 Task: Look for space in Fianarantsoa, Madagascar from 17th June, 2023 to 21st June, 2023 for 2 adults in price range Rs.7000 to Rs.12000. Place can be private room with 1  bedroom having 2 beds and 1 bathroom. Property type can be house, flat, guest house. Amenities needed are: wifi. Booking option can be shelf check-in. Required host language is English.
Action: Mouse moved to (447, 61)
Screenshot: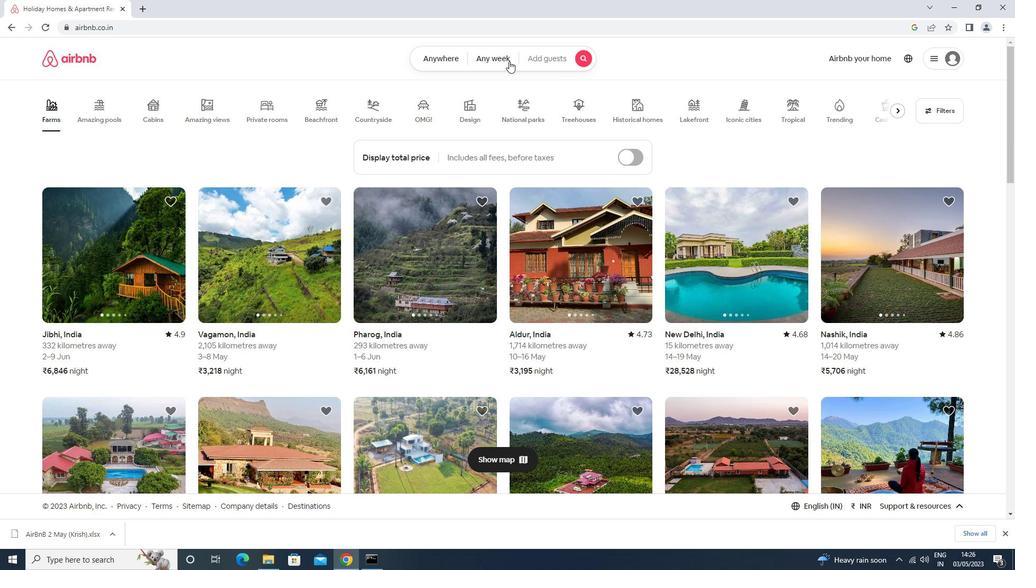 
Action: Mouse pressed left at (447, 61)
Screenshot: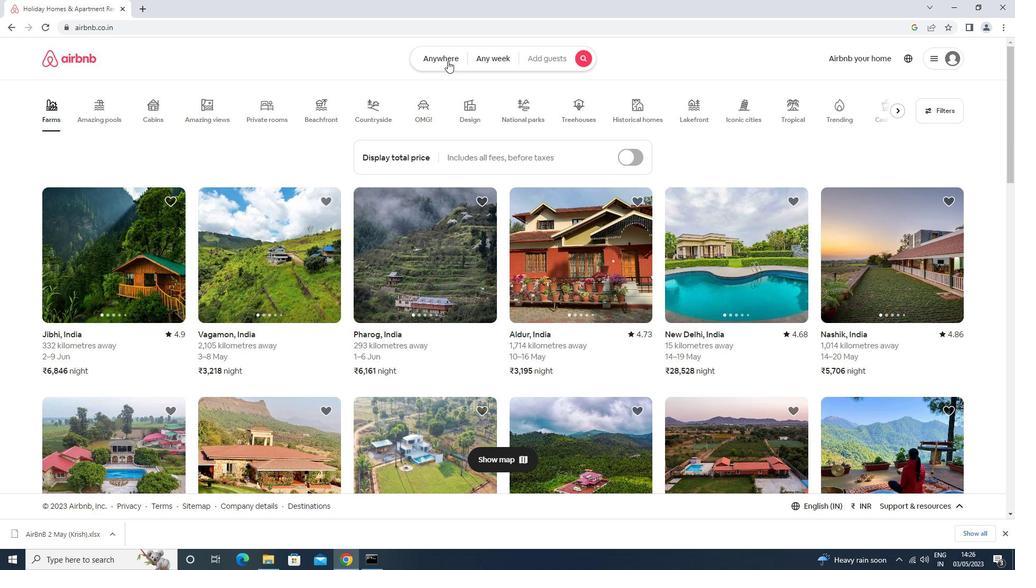 
Action: Mouse moved to (363, 96)
Screenshot: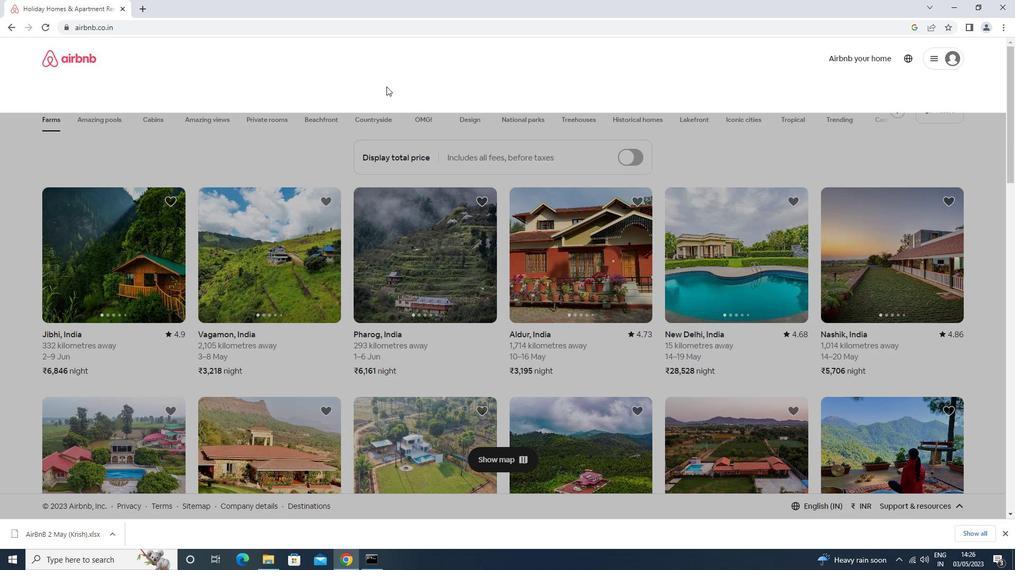 
Action: Mouse pressed left at (363, 96)
Screenshot: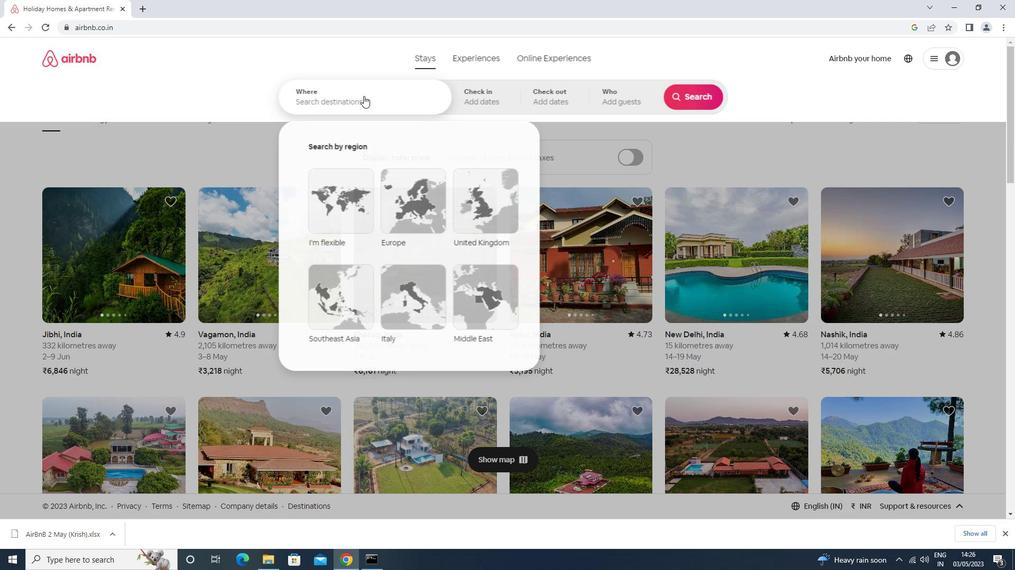 
Action: Key pressed fianara<Key.down><Key.enter>
Screenshot: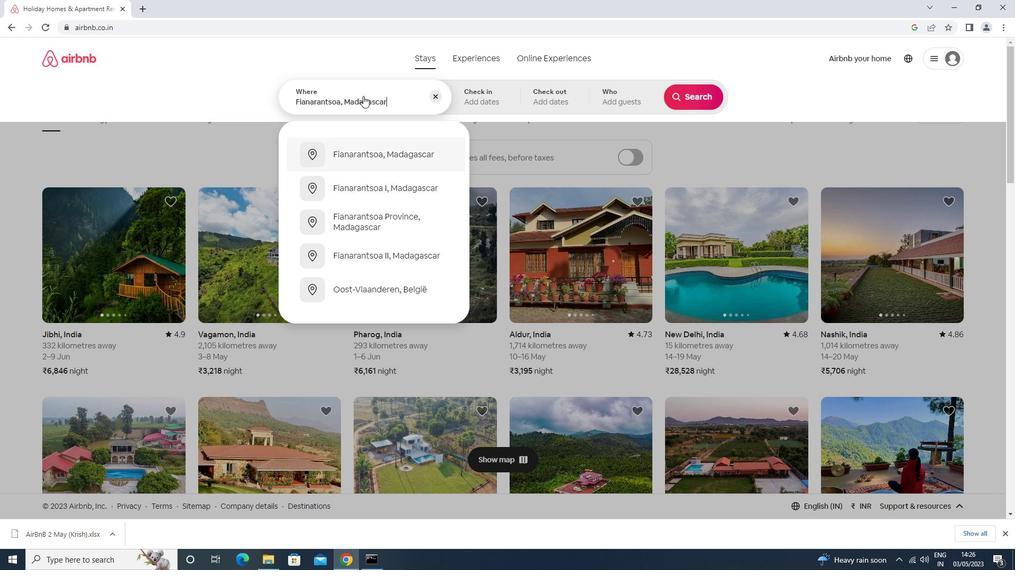 
Action: Mouse moved to (678, 279)
Screenshot: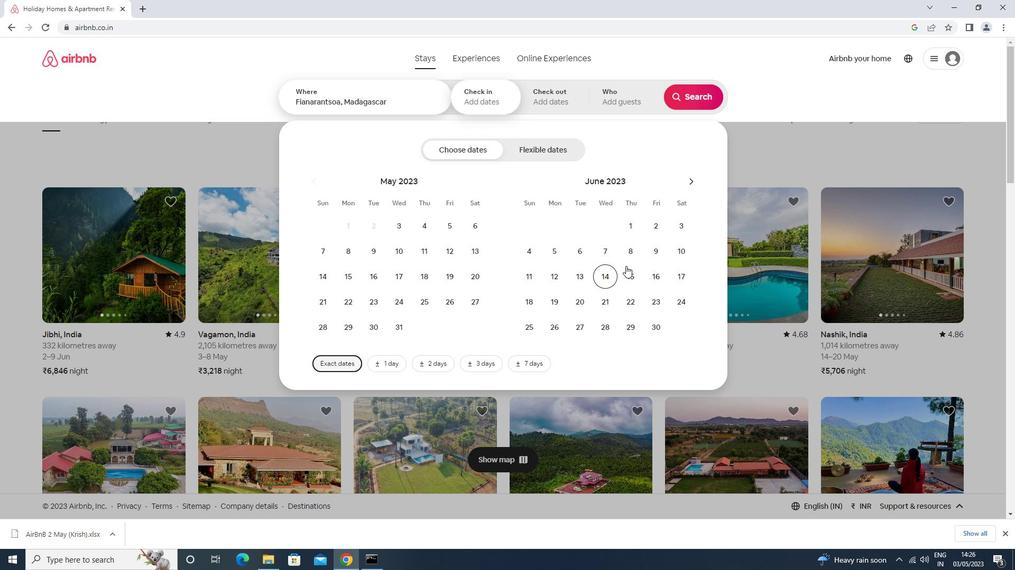 
Action: Mouse pressed left at (678, 279)
Screenshot: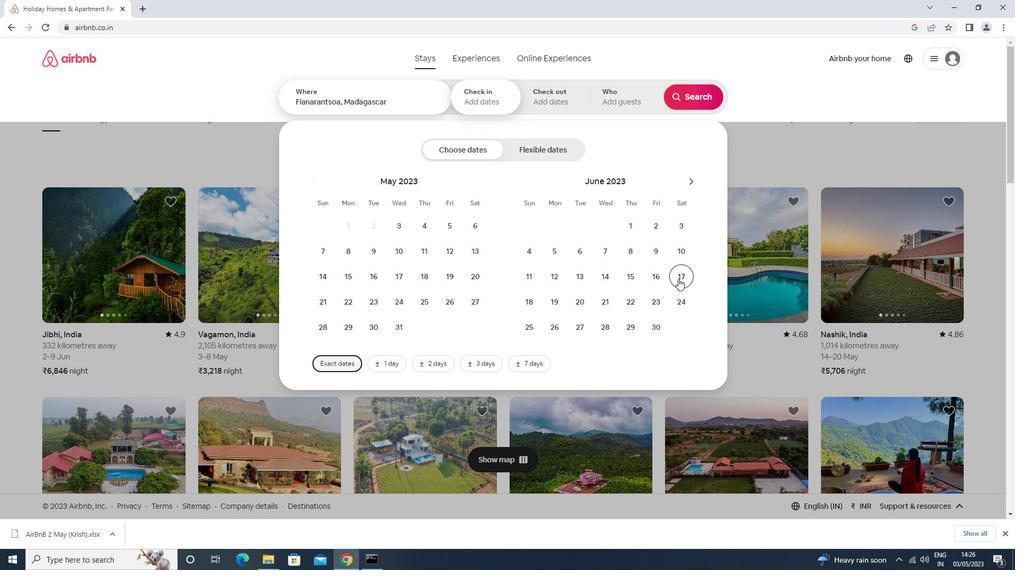 
Action: Mouse moved to (607, 303)
Screenshot: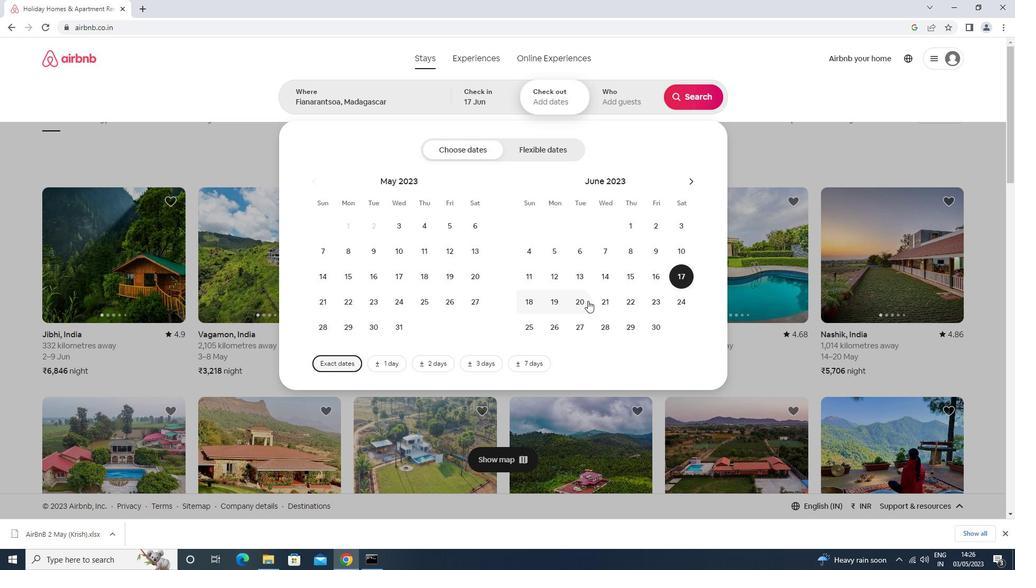 
Action: Mouse pressed left at (607, 303)
Screenshot: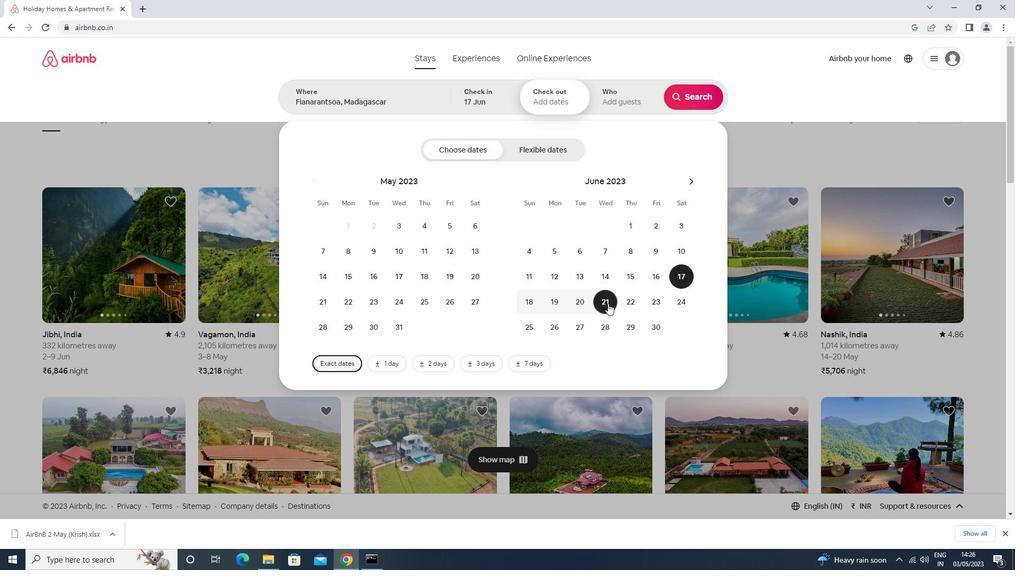 
Action: Mouse moved to (603, 109)
Screenshot: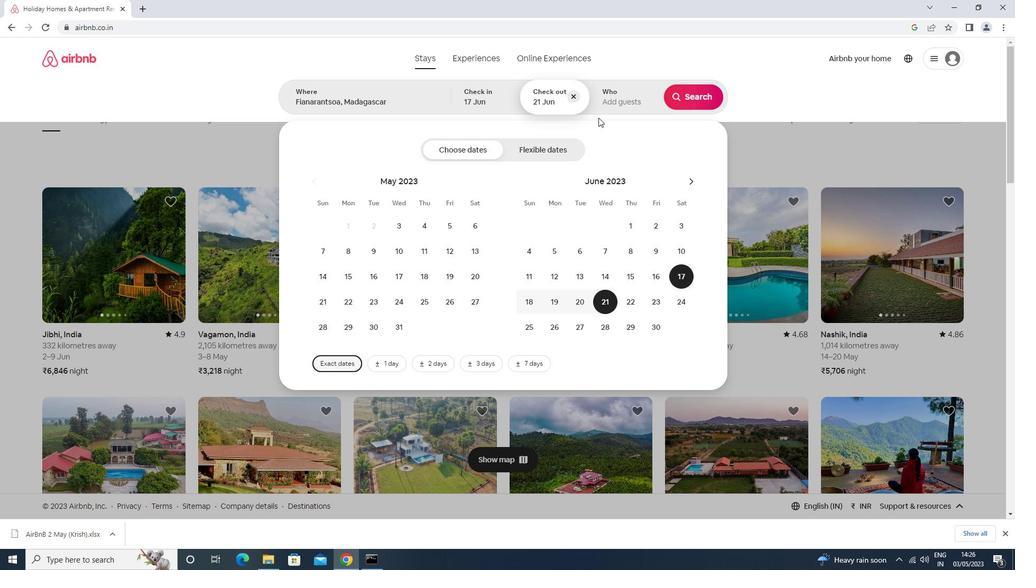 
Action: Mouse pressed left at (603, 109)
Screenshot: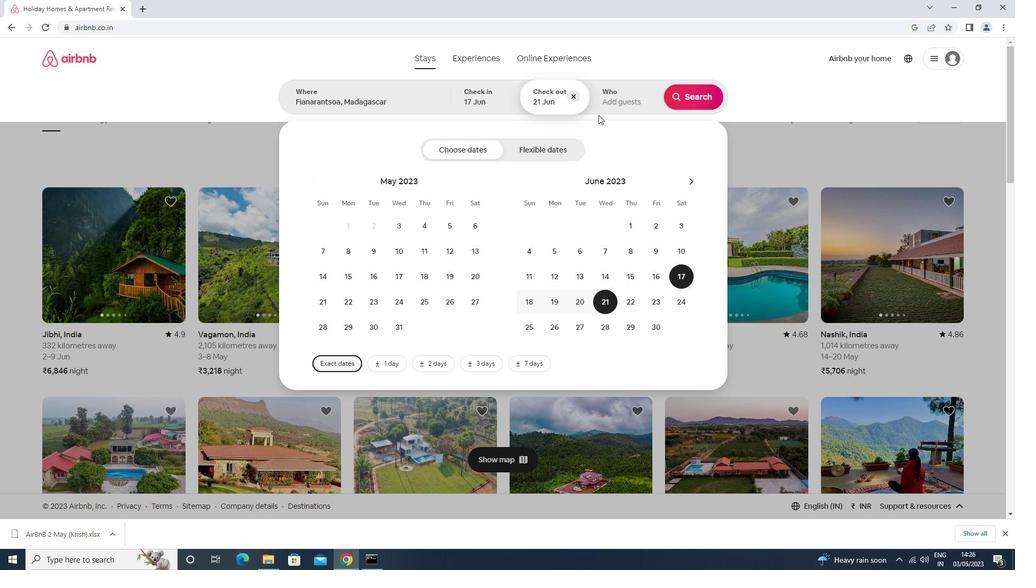 
Action: Mouse moved to (697, 153)
Screenshot: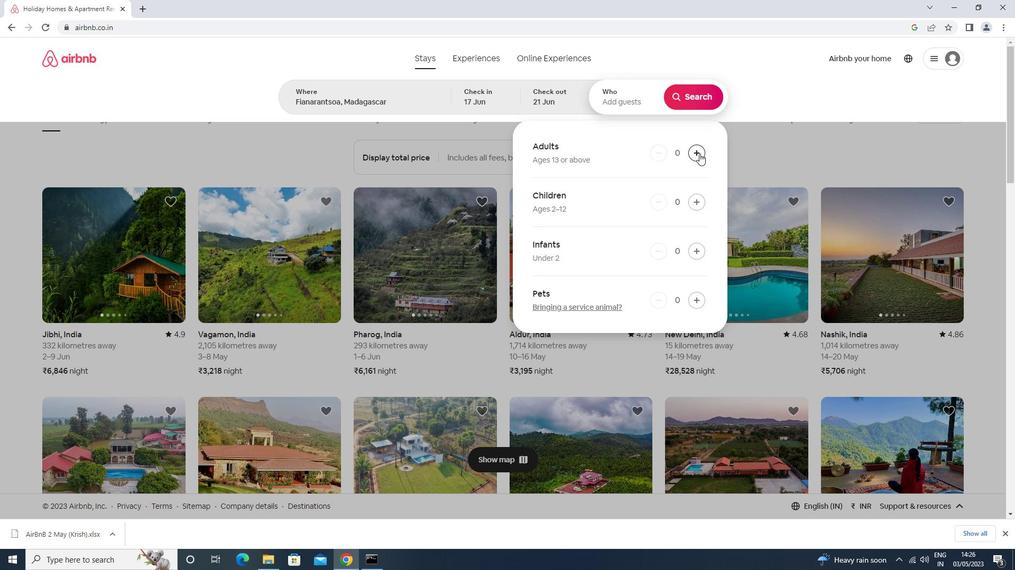 
Action: Mouse pressed left at (697, 153)
Screenshot: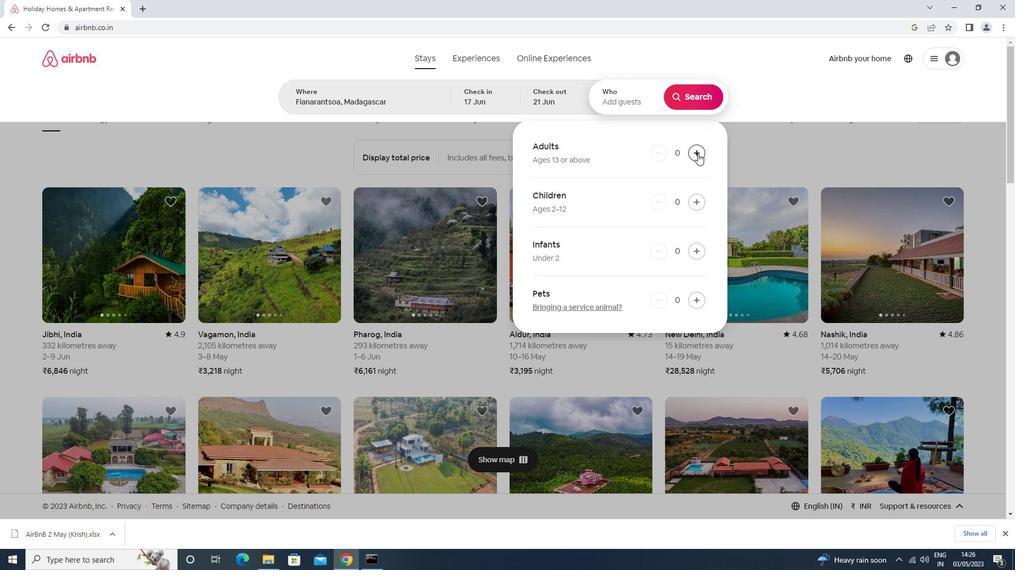
Action: Mouse pressed left at (697, 153)
Screenshot: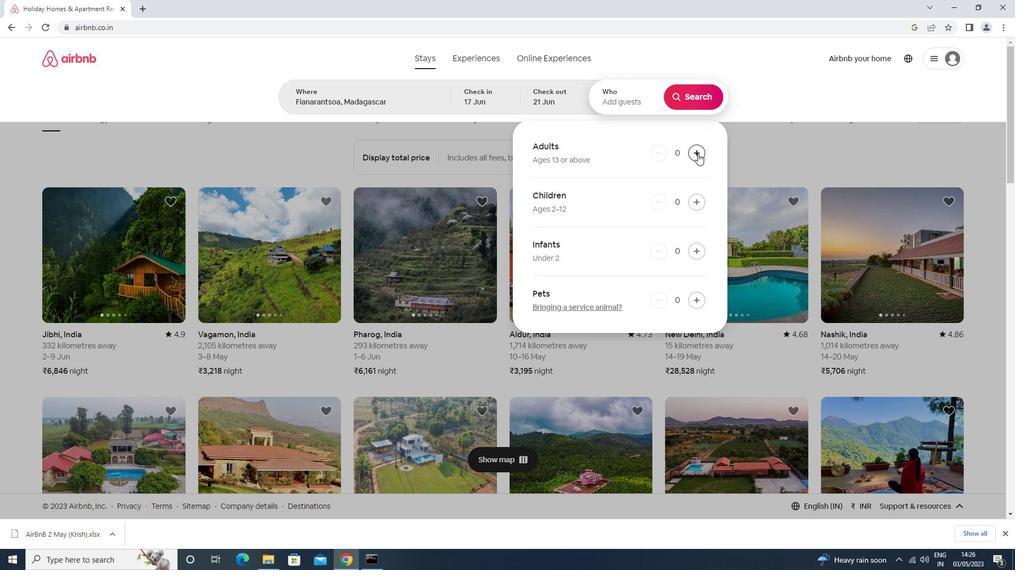 
Action: Mouse moved to (695, 99)
Screenshot: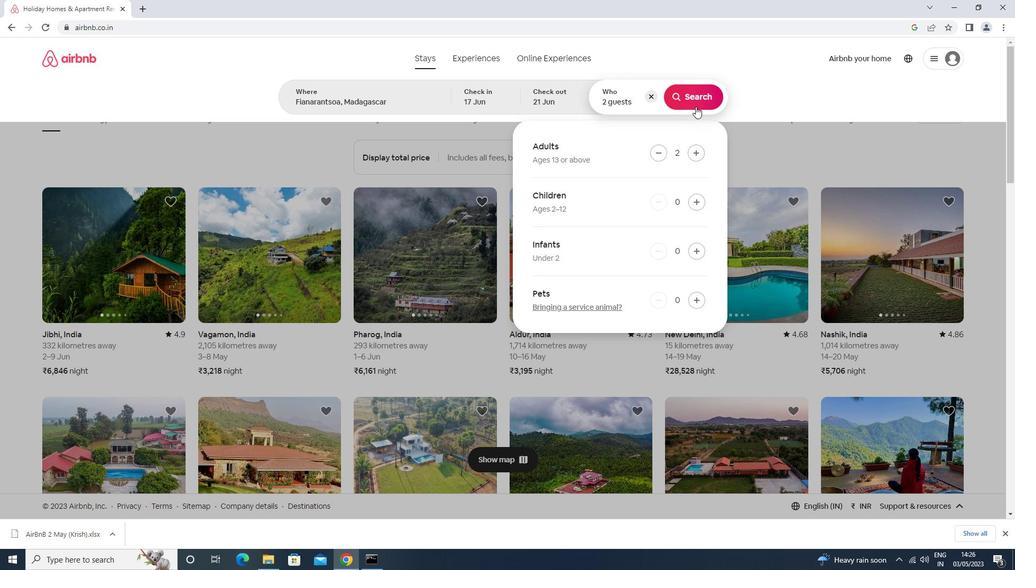 
Action: Mouse pressed left at (695, 99)
Screenshot: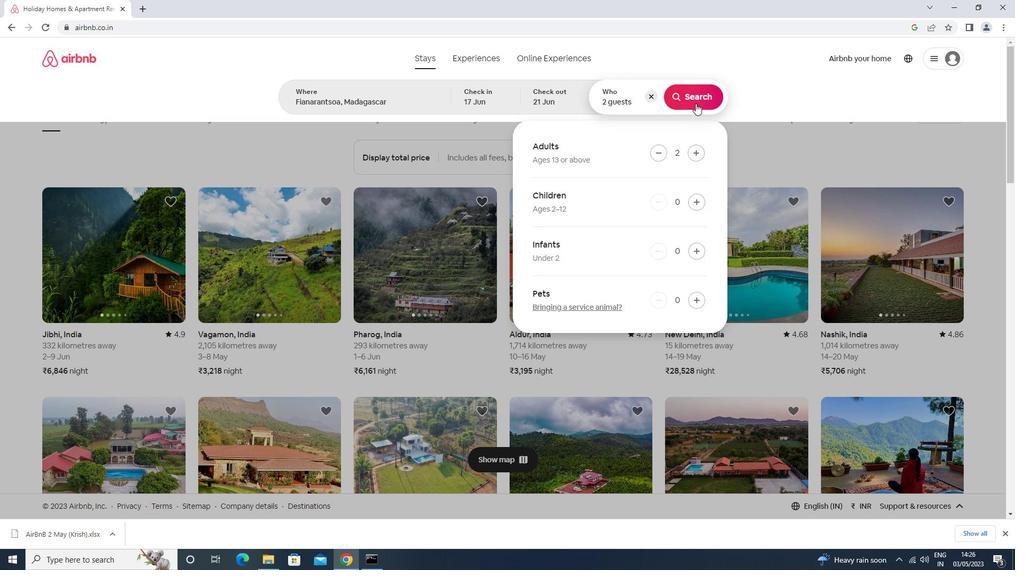 
Action: Mouse moved to (957, 96)
Screenshot: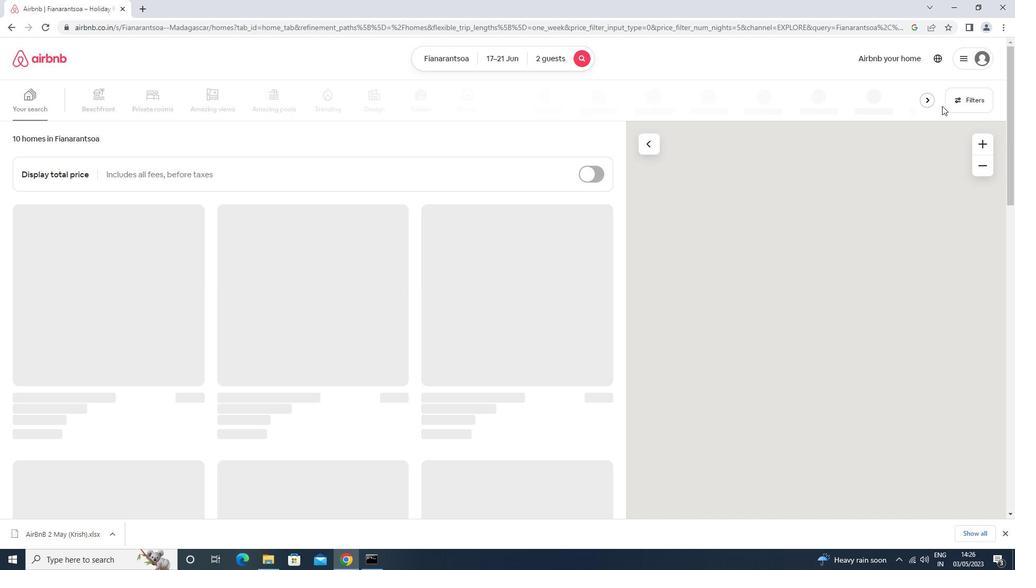 
Action: Mouse pressed left at (957, 96)
Screenshot: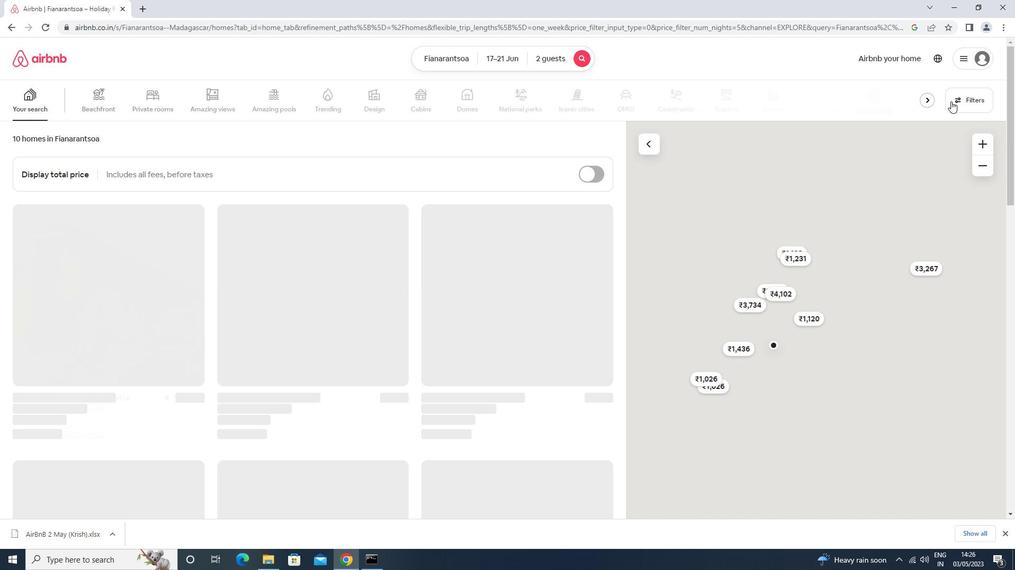 
Action: Mouse moved to (462, 232)
Screenshot: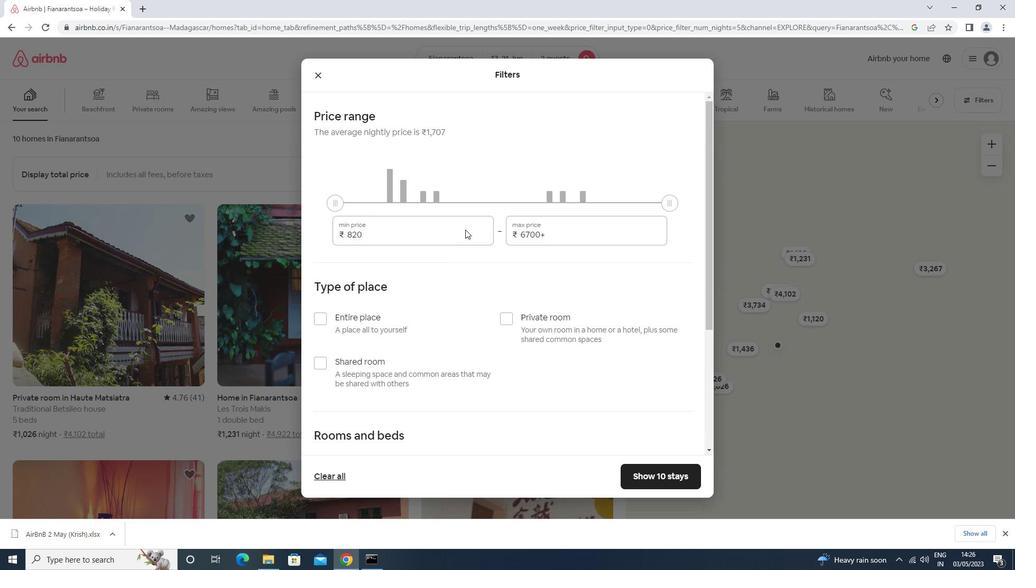 
Action: Mouse pressed left at (462, 232)
Screenshot: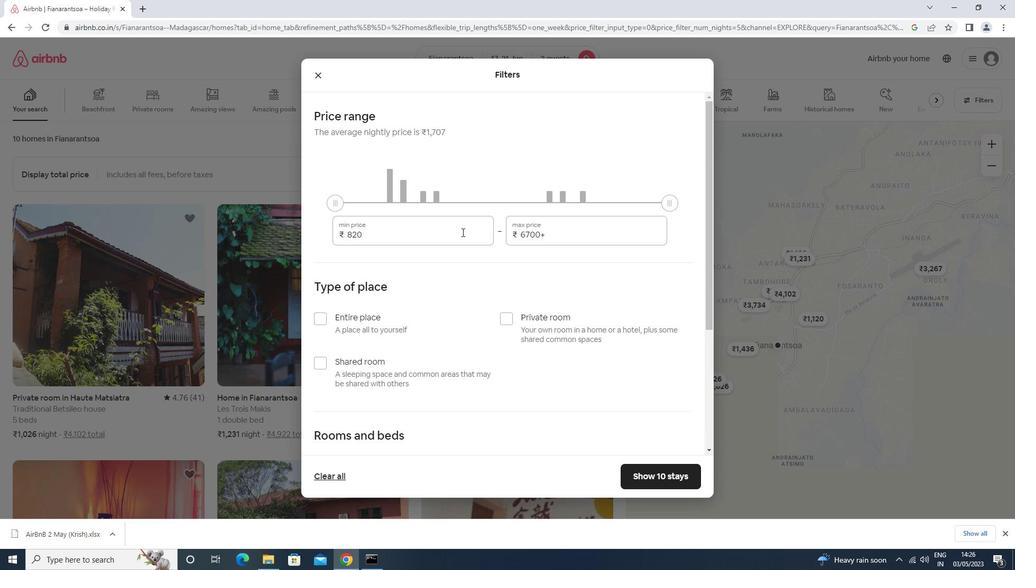 
Action: Mouse moved to (457, 237)
Screenshot: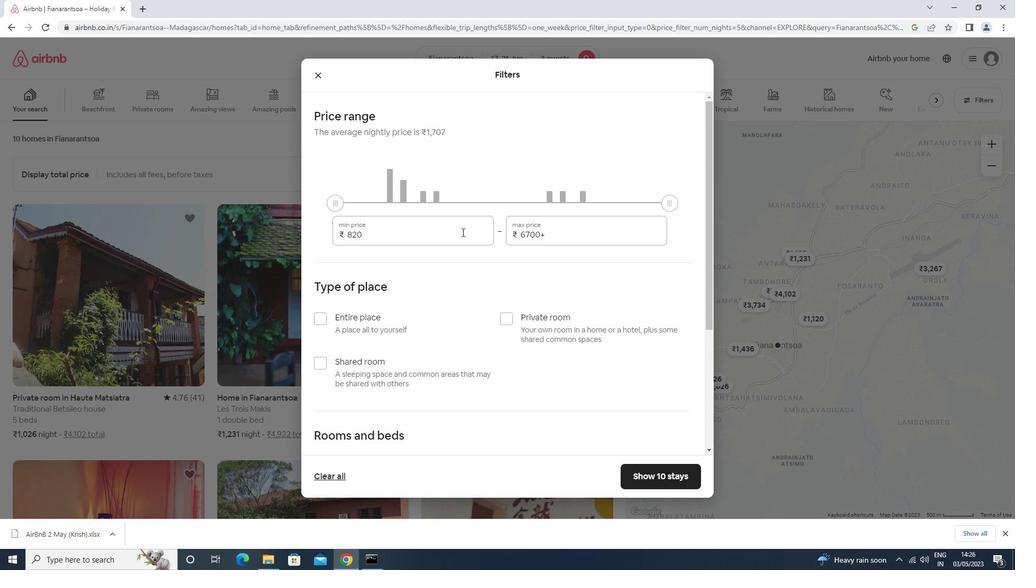 
Action: Key pressed <Key.backspace><Key.backspace><Key.backspace><Key.backspace><Key.backspace><Key.backspace><Key.backspace><Key.backspace>7000<Key.tab>12000
Screenshot: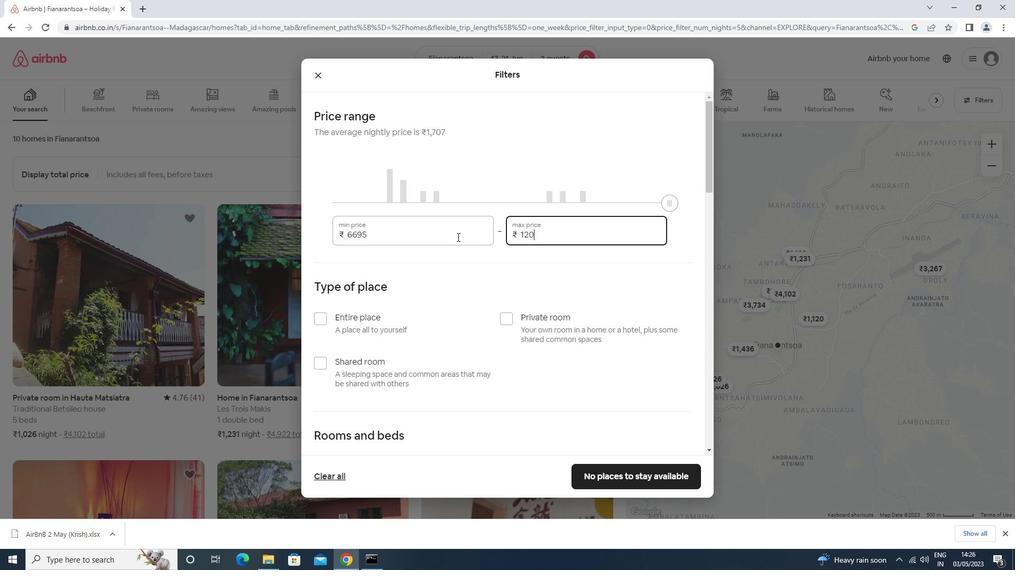 
Action: Mouse moved to (517, 317)
Screenshot: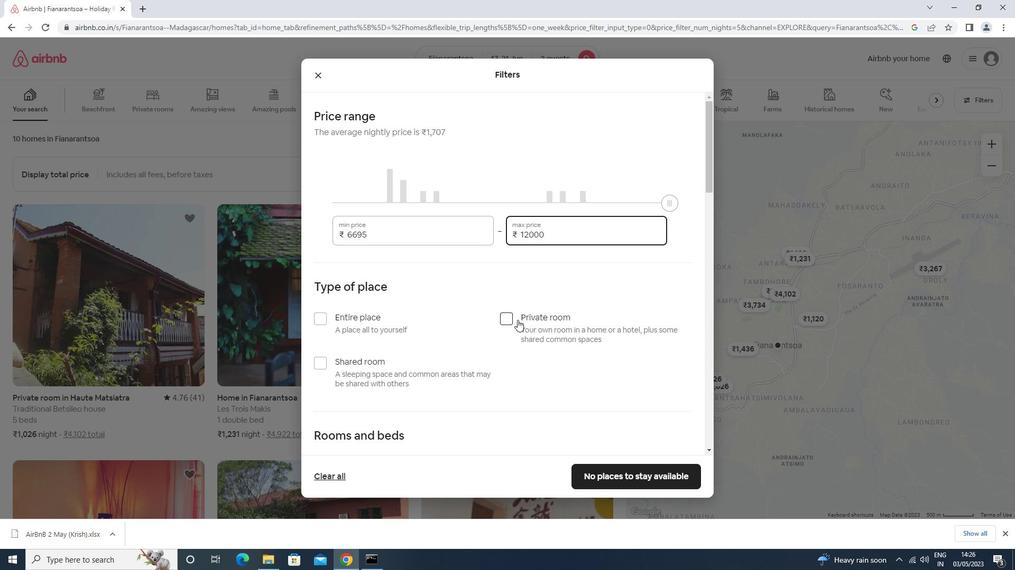 
Action: Mouse pressed left at (517, 317)
Screenshot: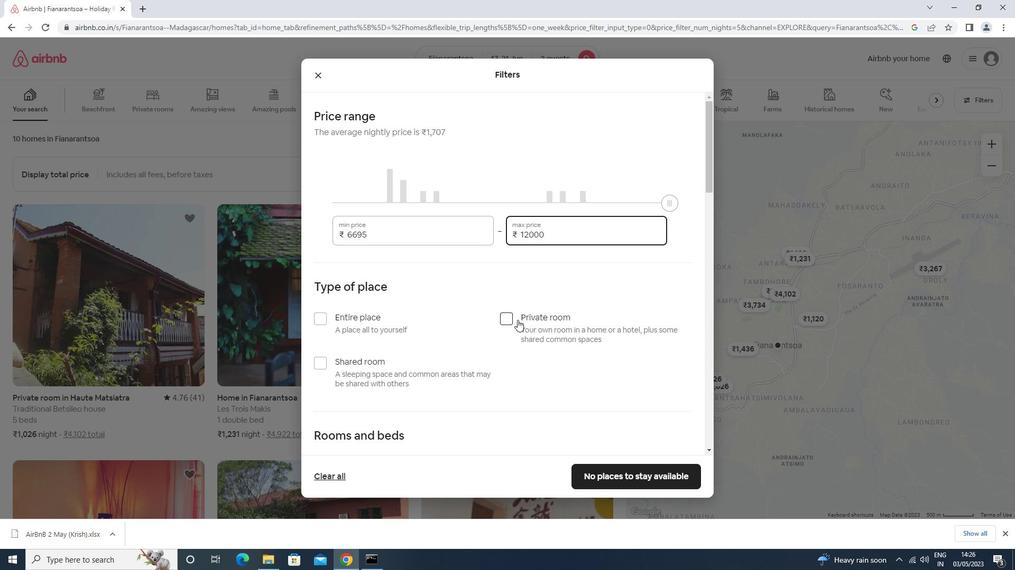 
Action: Mouse moved to (516, 316)
Screenshot: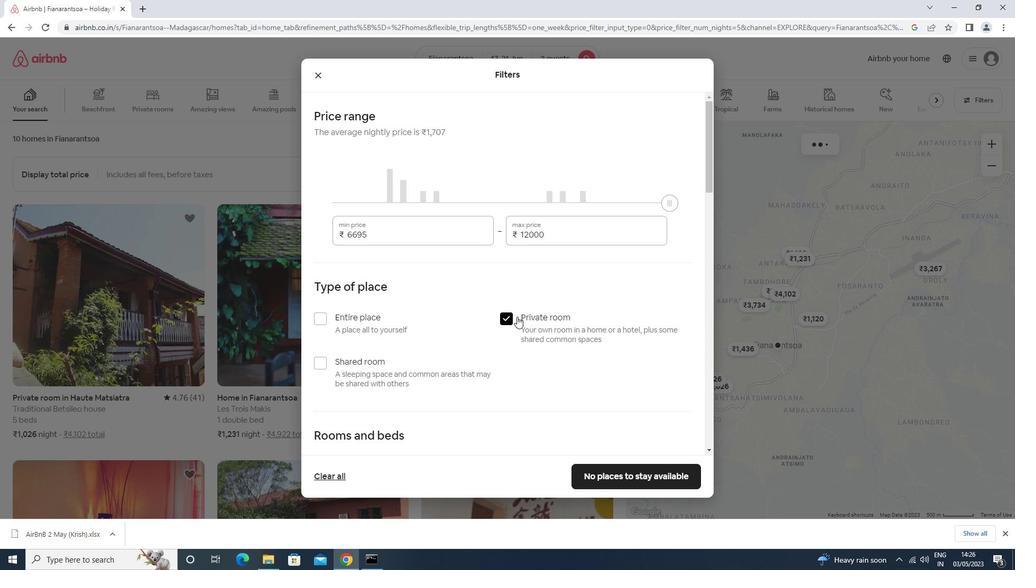 
Action: Mouse scrolled (516, 316) with delta (0, 0)
Screenshot: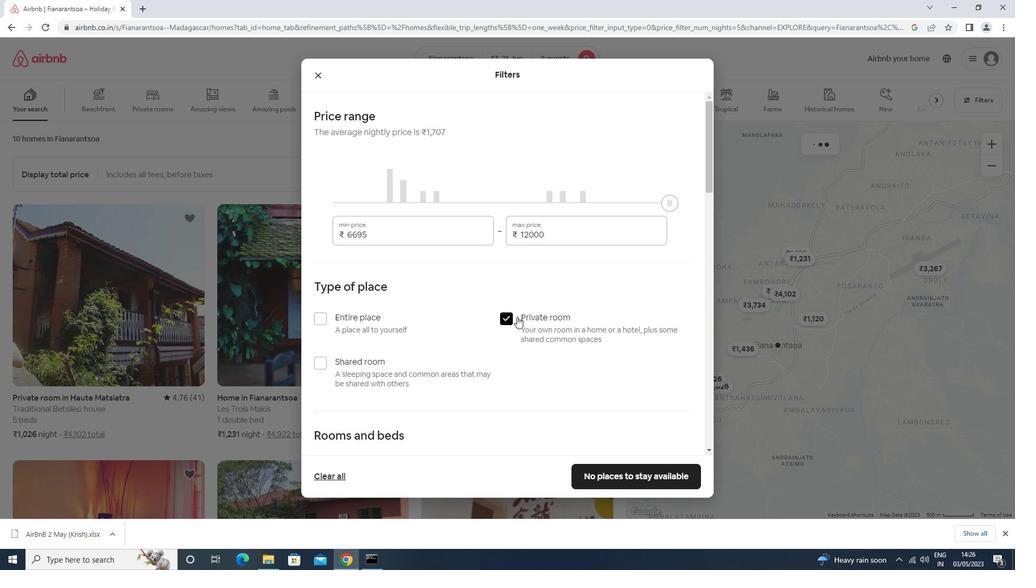 
Action: Mouse scrolled (516, 316) with delta (0, 0)
Screenshot: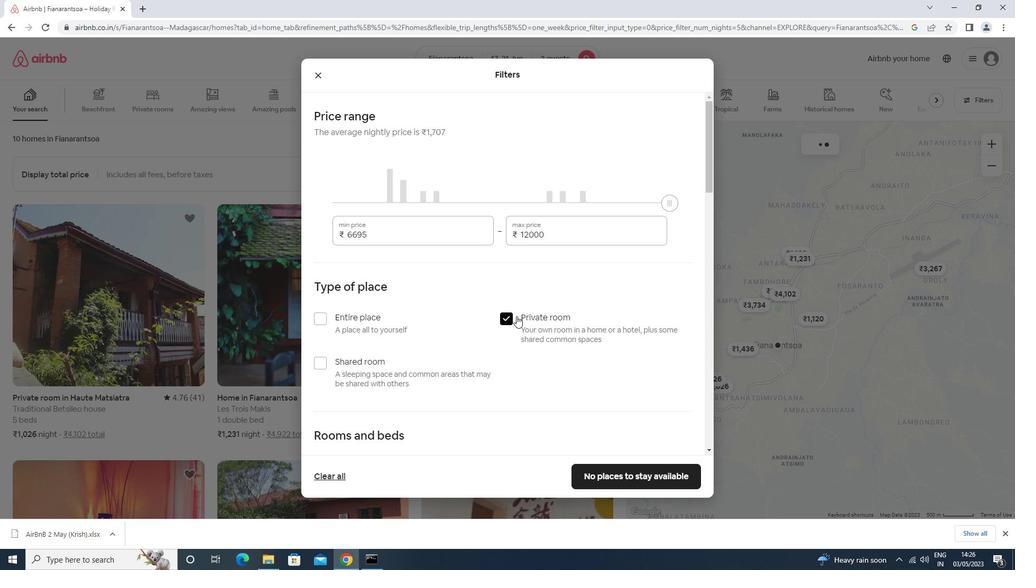 
Action: Mouse scrolled (516, 316) with delta (0, 0)
Screenshot: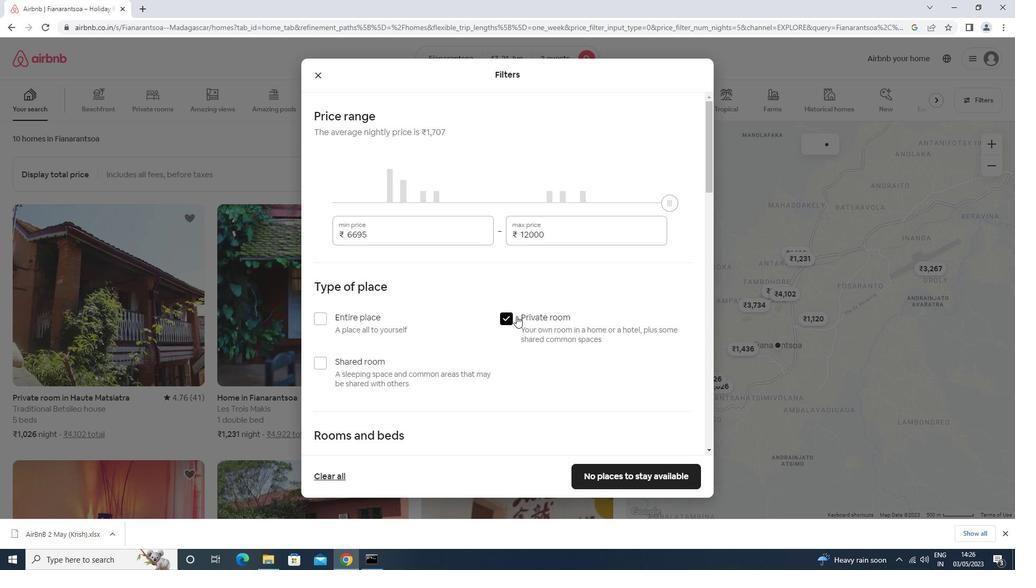 
Action: Mouse moved to (377, 331)
Screenshot: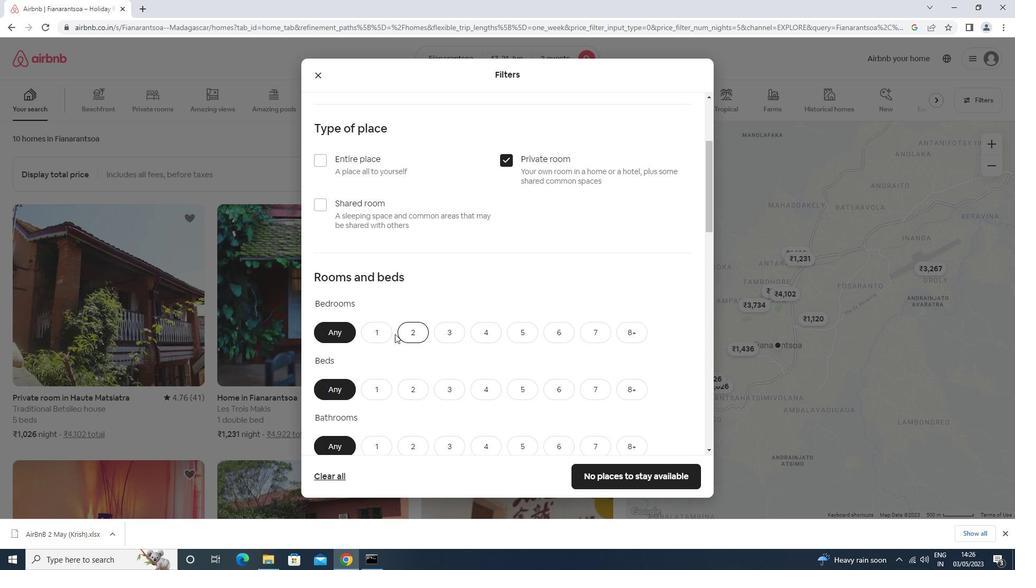 
Action: Mouse pressed left at (377, 331)
Screenshot: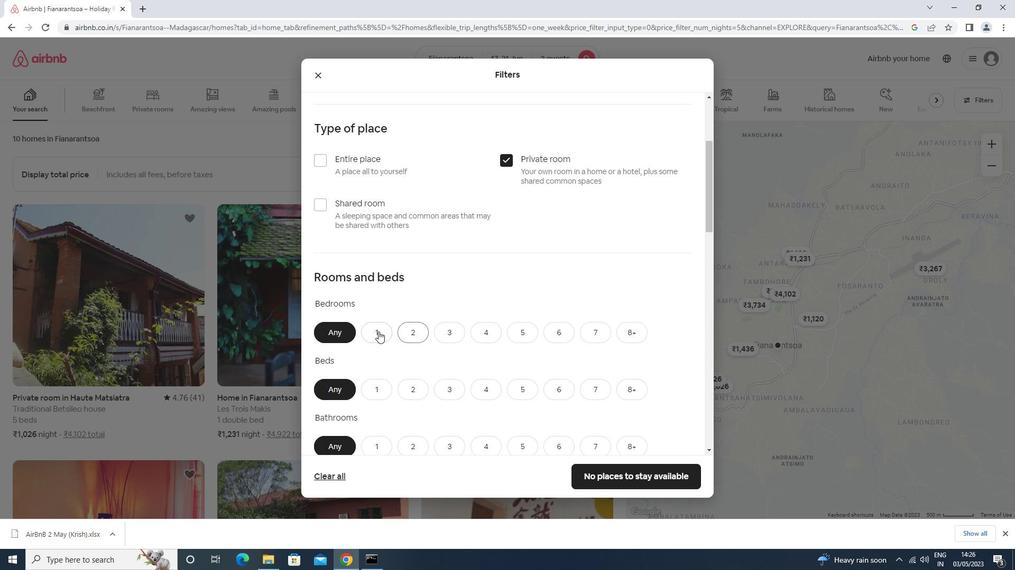 
Action: Mouse moved to (377, 331)
Screenshot: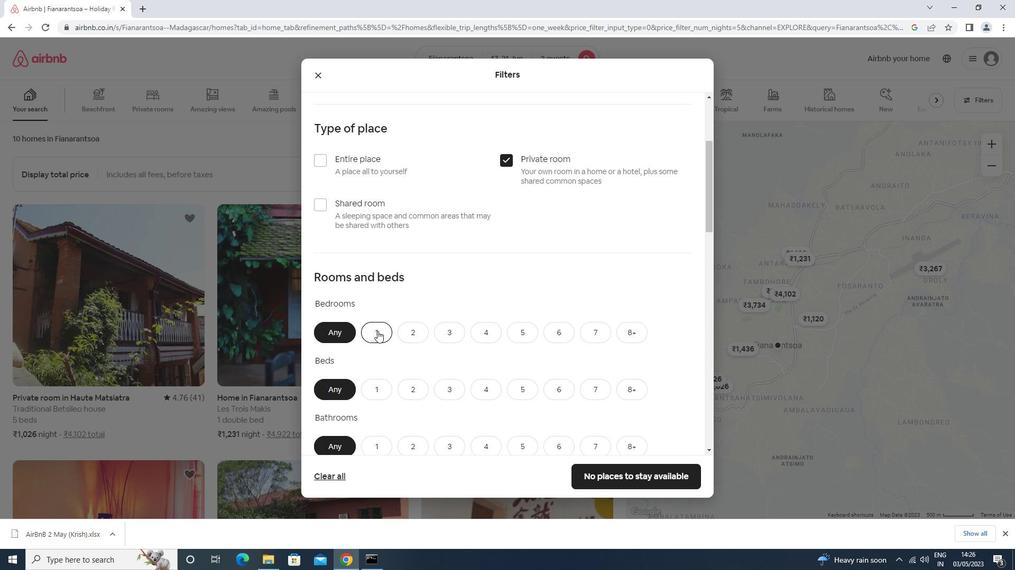 
Action: Mouse scrolled (377, 330) with delta (0, 0)
Screenshot: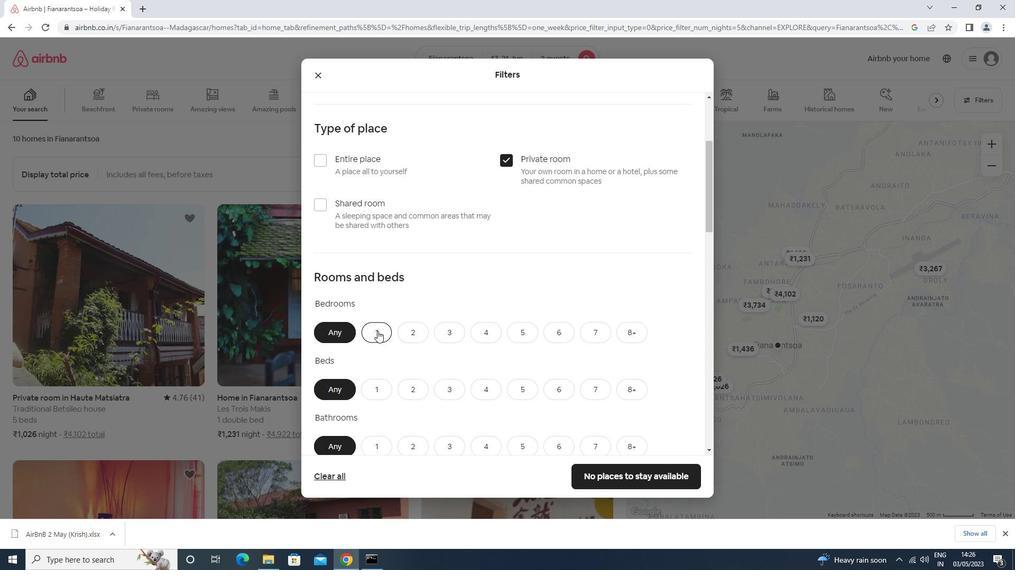 
Action: Mouse moved to (377, 331)
Screenshot: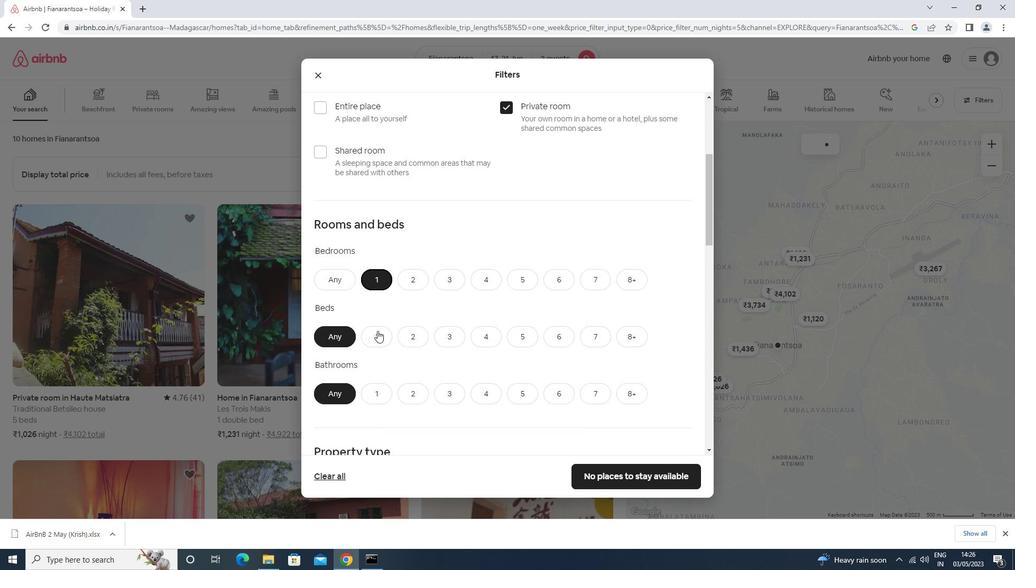 
Action: Mouse pressed left at (377, 331)
Screenshot: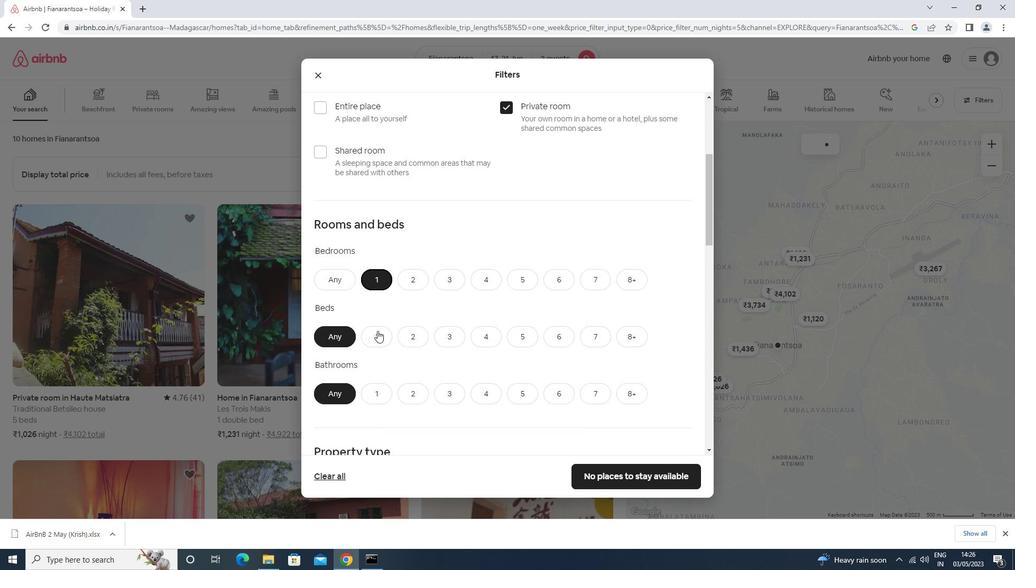 
Action: Mouse moved to (377, 331)
Screenshot: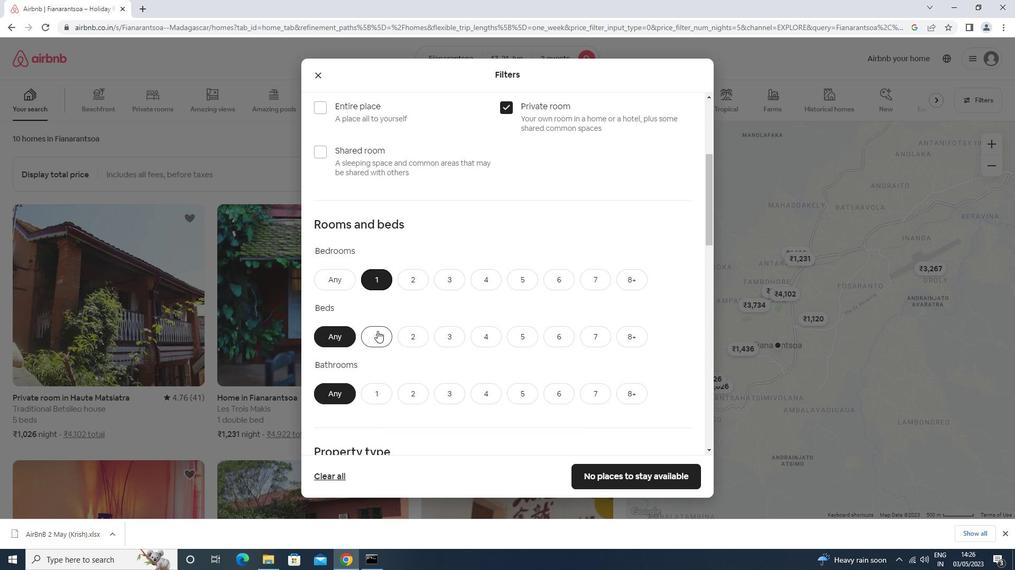 
Action: Mouse scrolled (377, 330) with delta (0, 0)
Screenshot: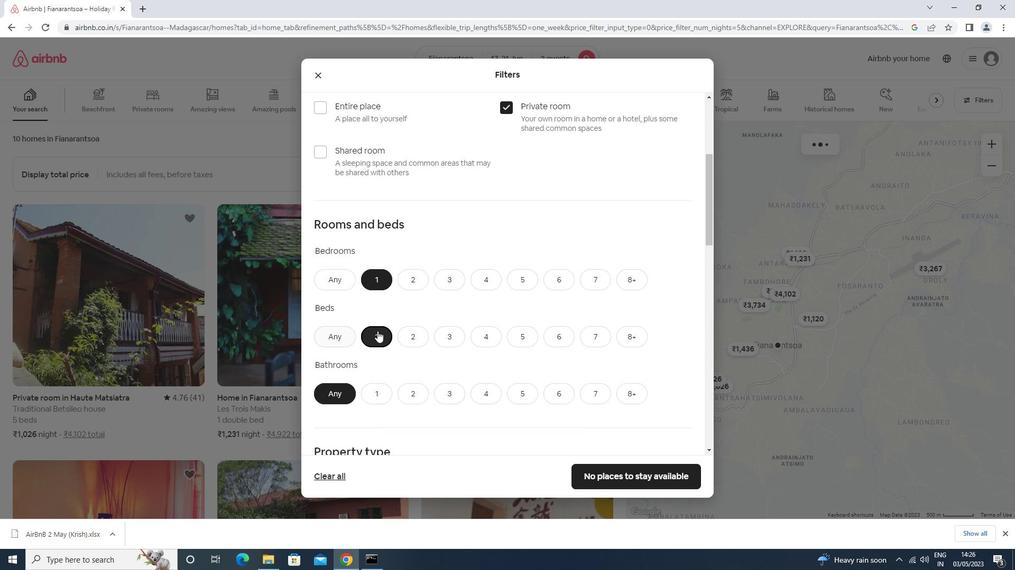 
Action: Mouse scrolled (377, 330) with delta (0, 0)
Screenshot: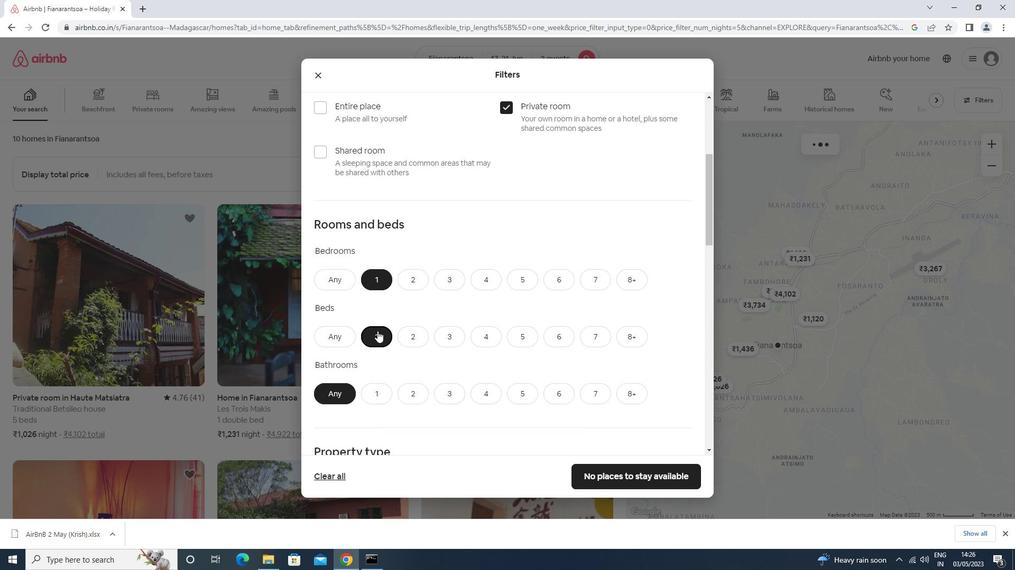 
Action: Mouse moved to (383, 286)
Screenshot: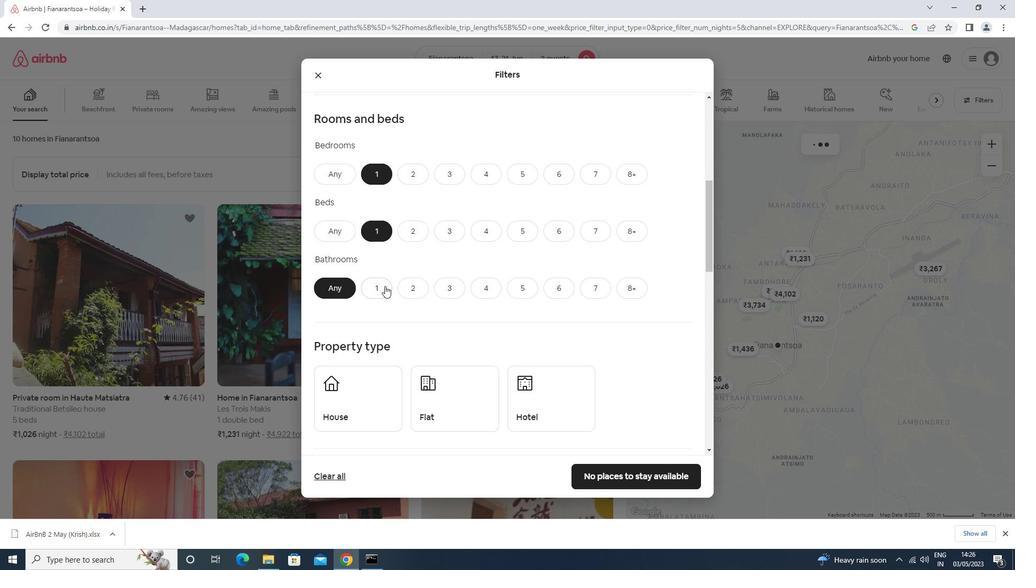 
Action: Mouse pressed left at (383, 286)
Screenshot: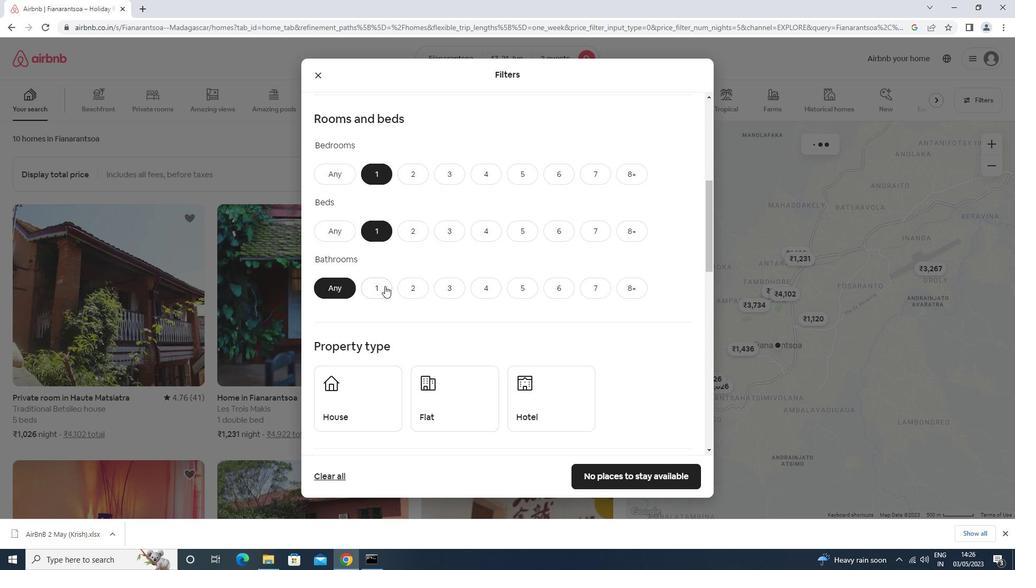 
Action: Mouse moved to (383, 296)
Screenshot: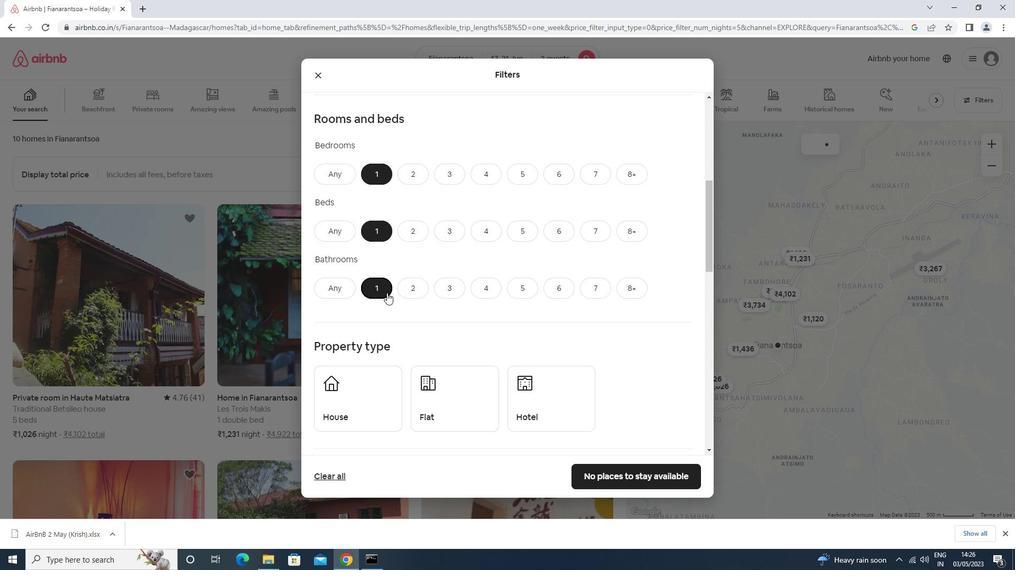 
Action: Mouse scrolled (383, 296) with delta (0, 0)
Screenshot: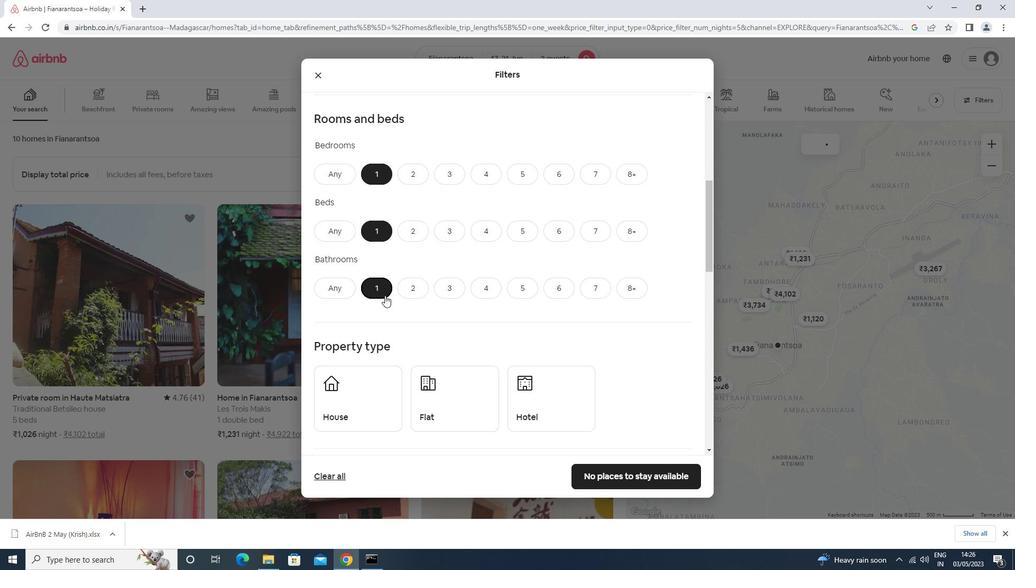 
Action: Mouse moved to (383, 297)
Screenshot: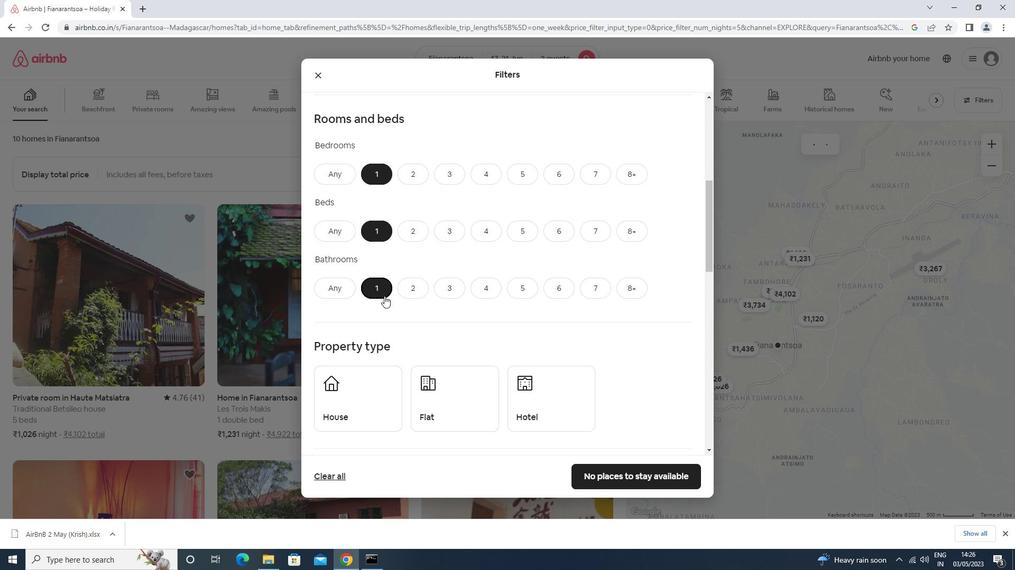 
Action: Mouse scrolled (383, 296) with delta (0, 0)
Screenshot: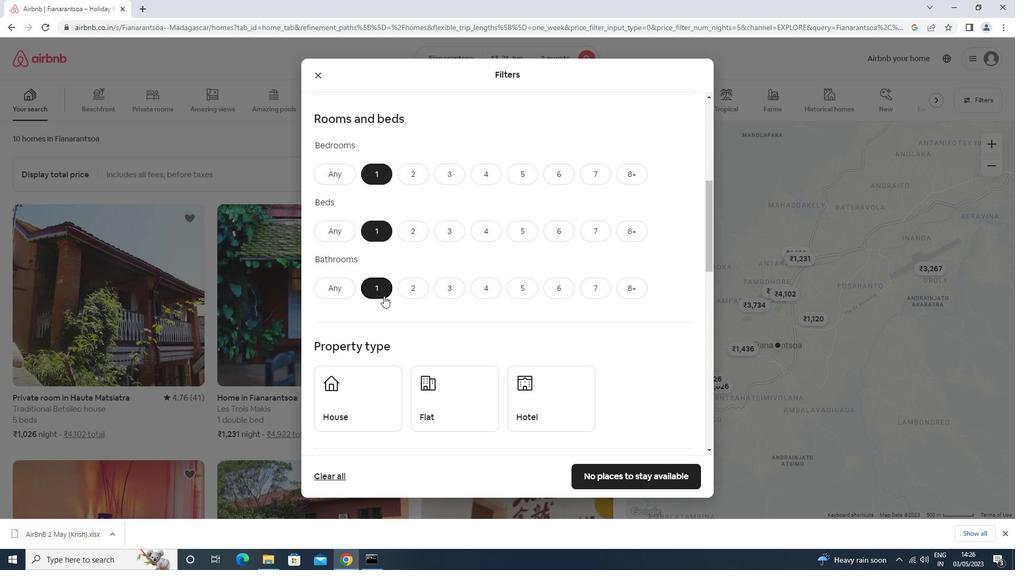 
Action: Mouse moved to (360, 296)
Screenshot: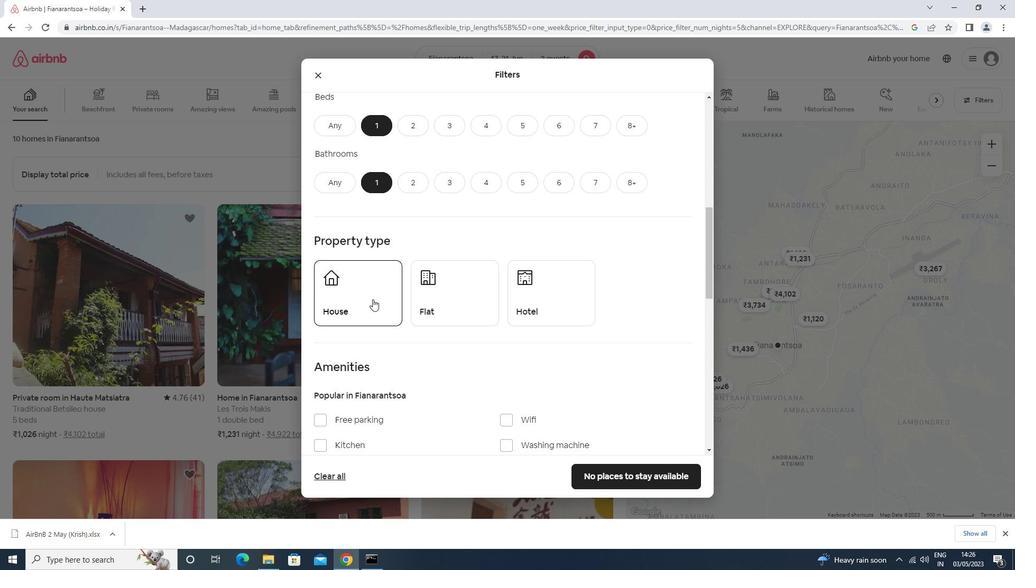 
Action: Mouse pressed left at (360, 296)
Screenshot: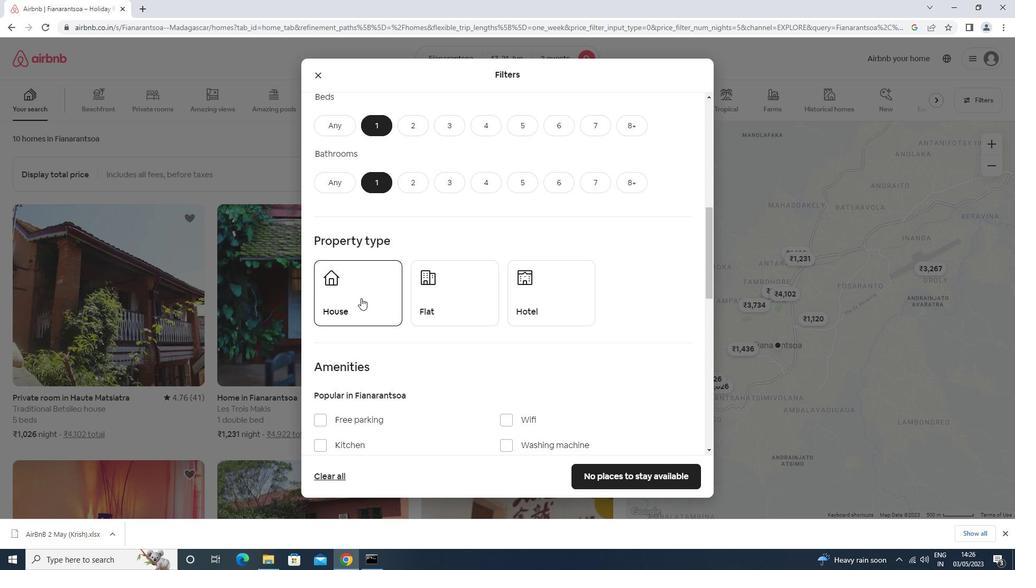 
Action: Mouse moved to (457, 318)
Screenshot: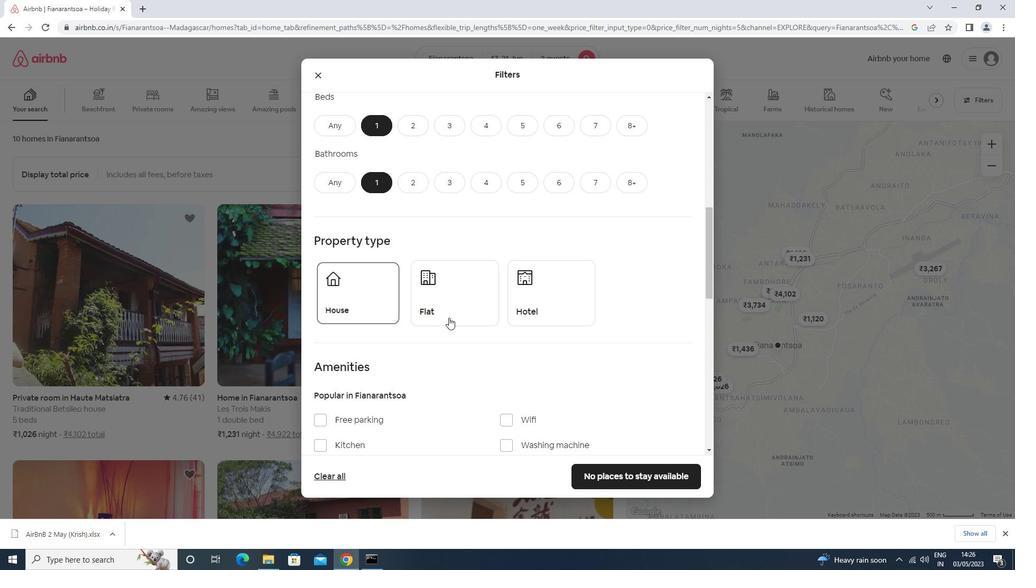 
Action: Mouse pressed left at (457, 318)
Screenshot: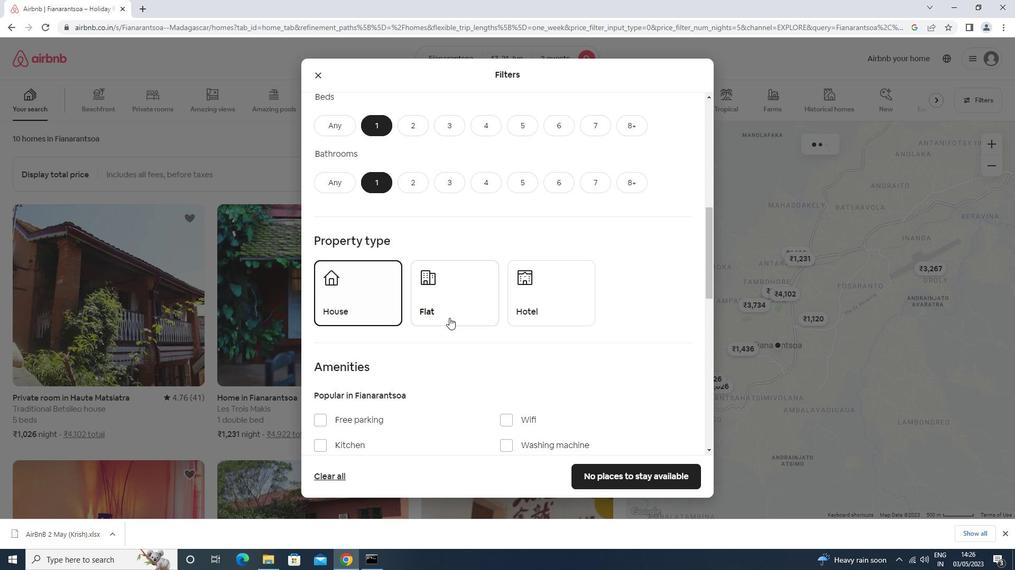 
Action: Mouse moved to (447, 305)
Screenshot: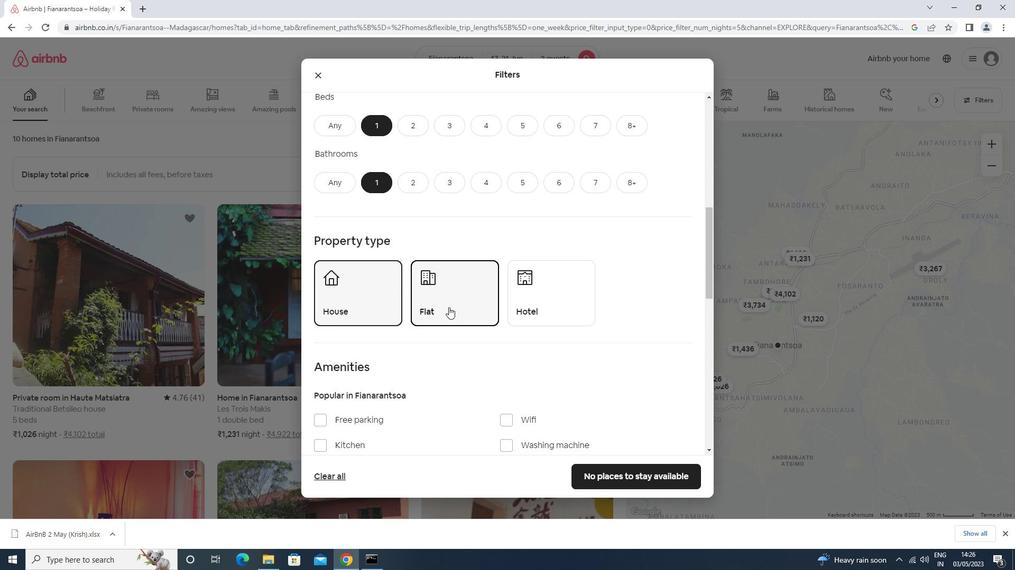 
Action: Mouse scrolled (447, 305) with delta (0, 0)
Screenshot: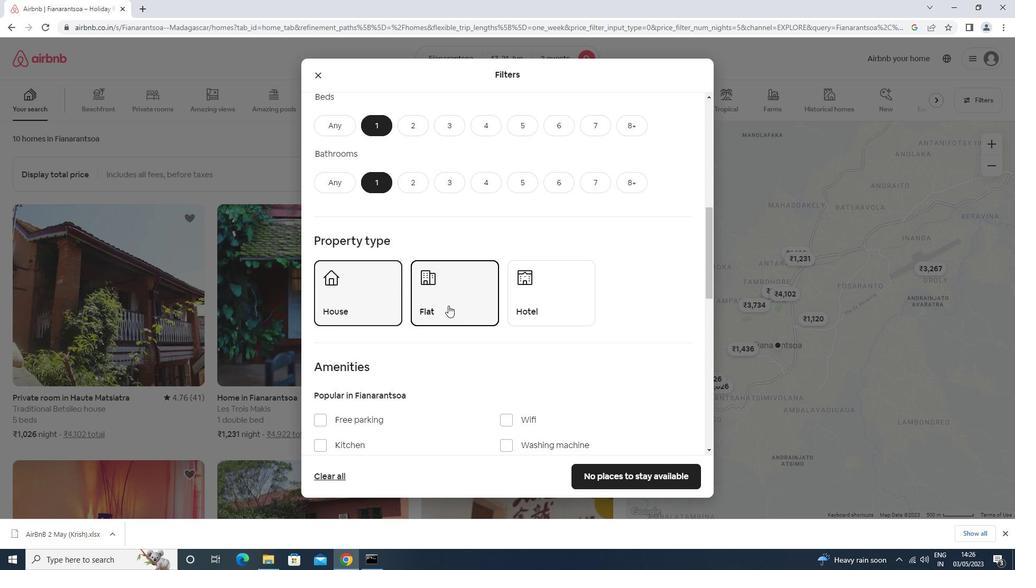 
Action: Mouse scrolled (447, 305) with delta (0, 0)
Screenshot: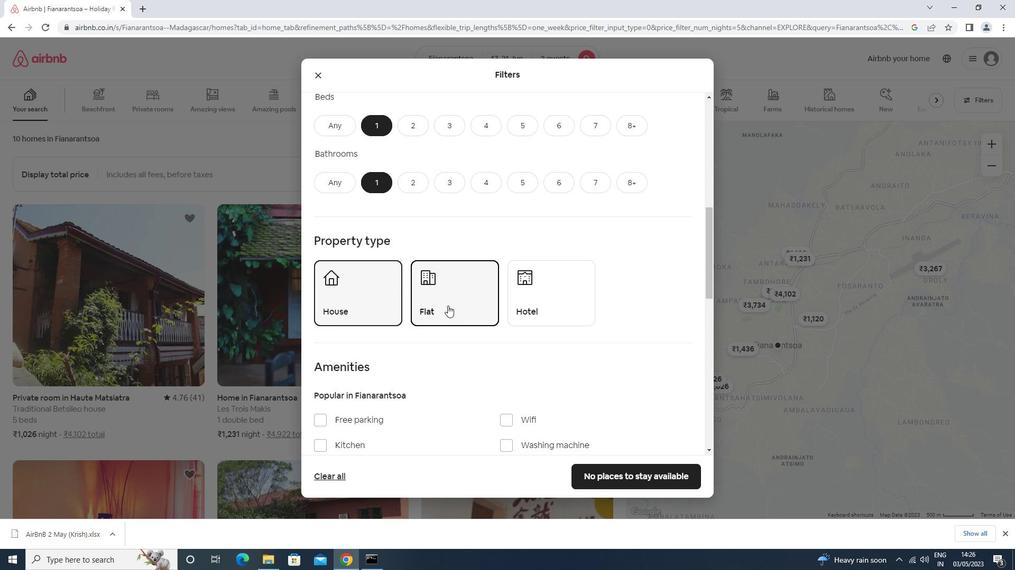 
Action: Mouse scrolled (447, 305) with delta (0, 0)
Screenshot: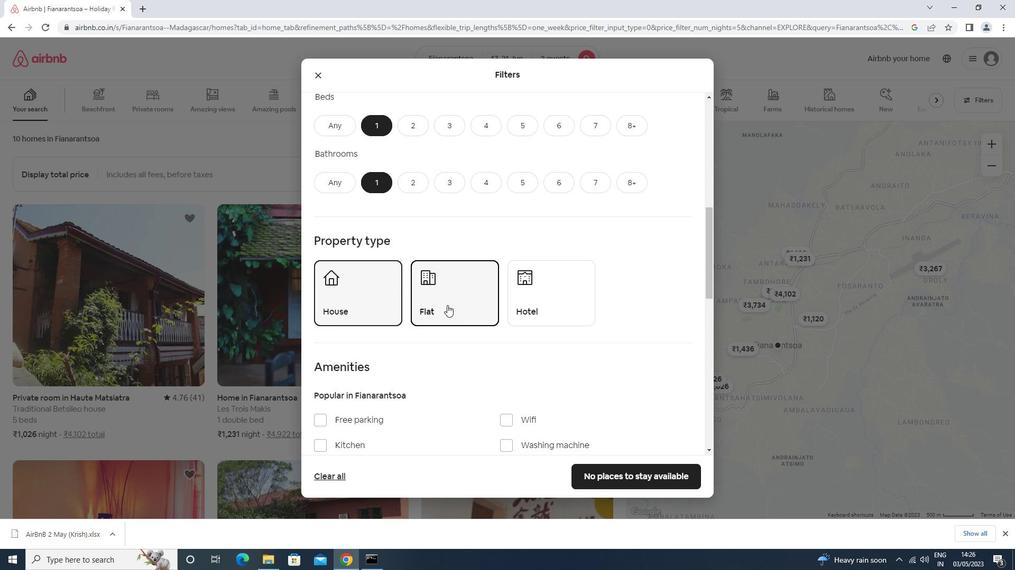 
Action: Mouse moved to (447, 305)
Screenshot: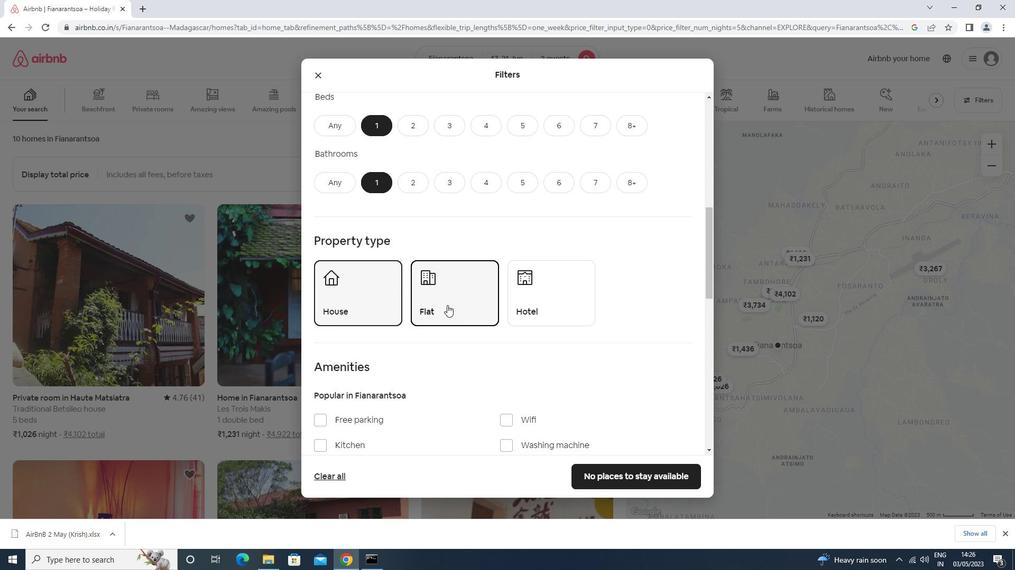 
Action: Mouse scrolled (447, 305) with delta (0, 0)
Screenshot: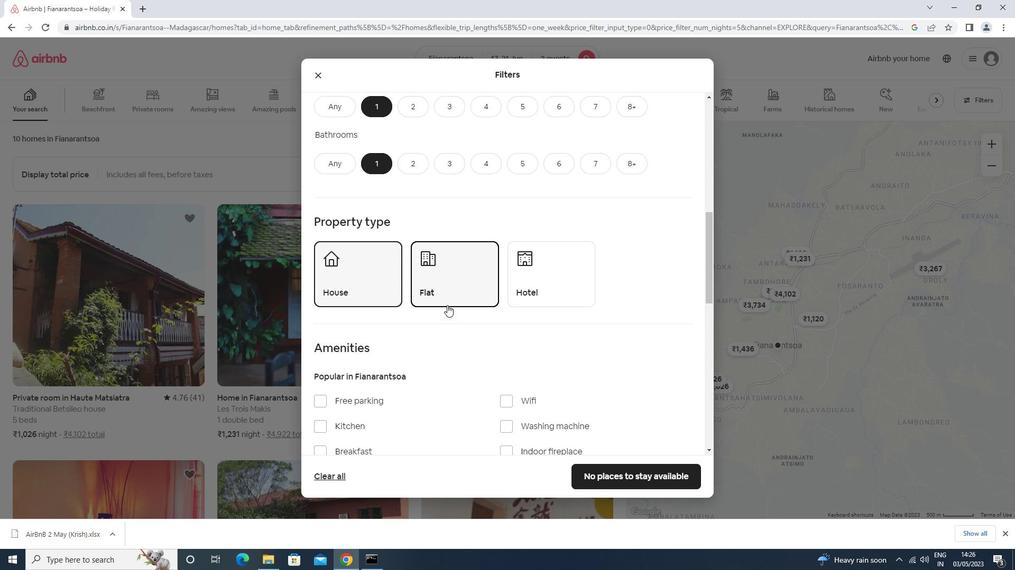 
Action: Mouse moved to (506, 205)
Screenshot: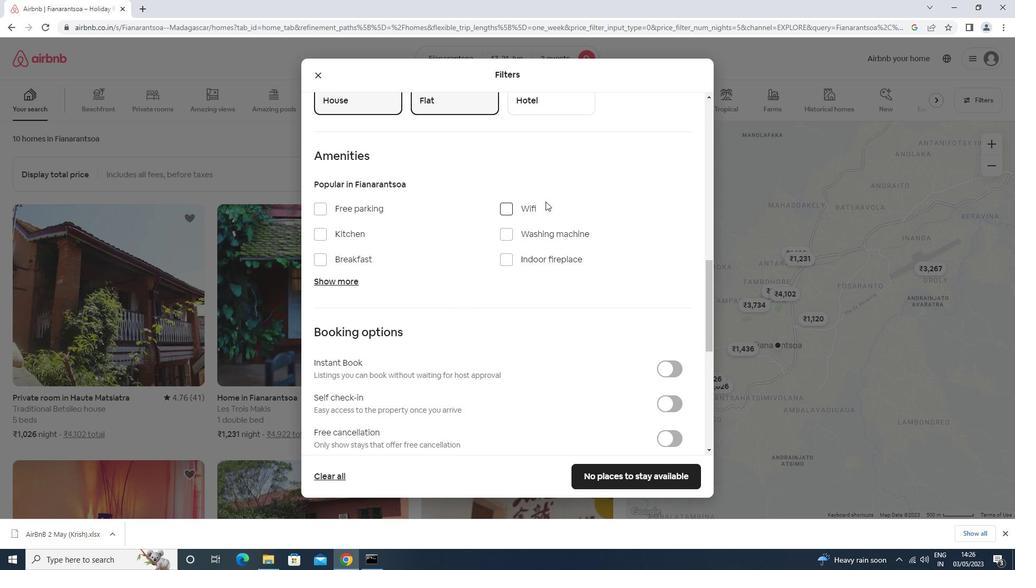 
Action: Mouse pressed left at (506, 205)
Screenshot: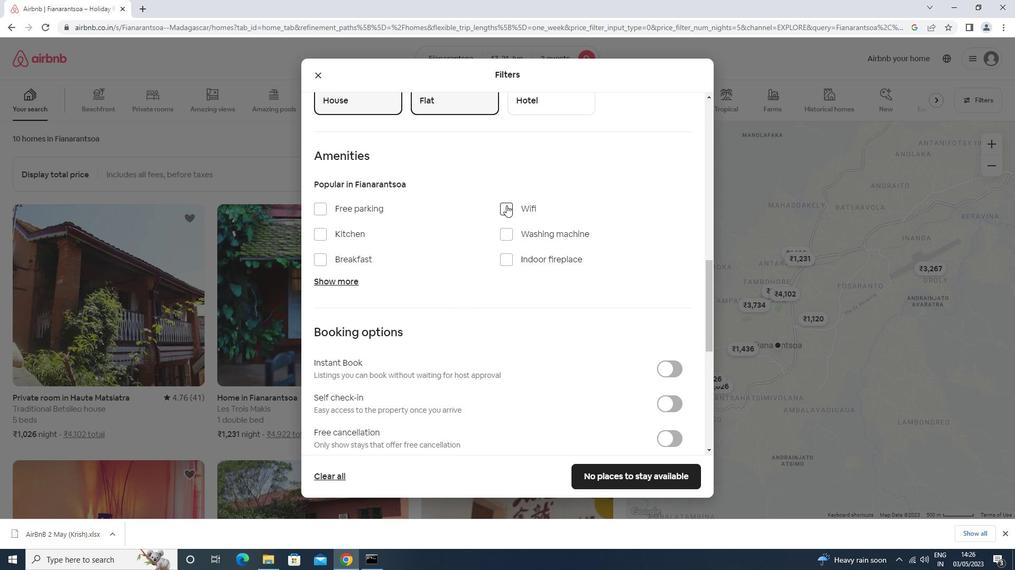 
Action: Mouse moved to (665, 398)
Screenshot: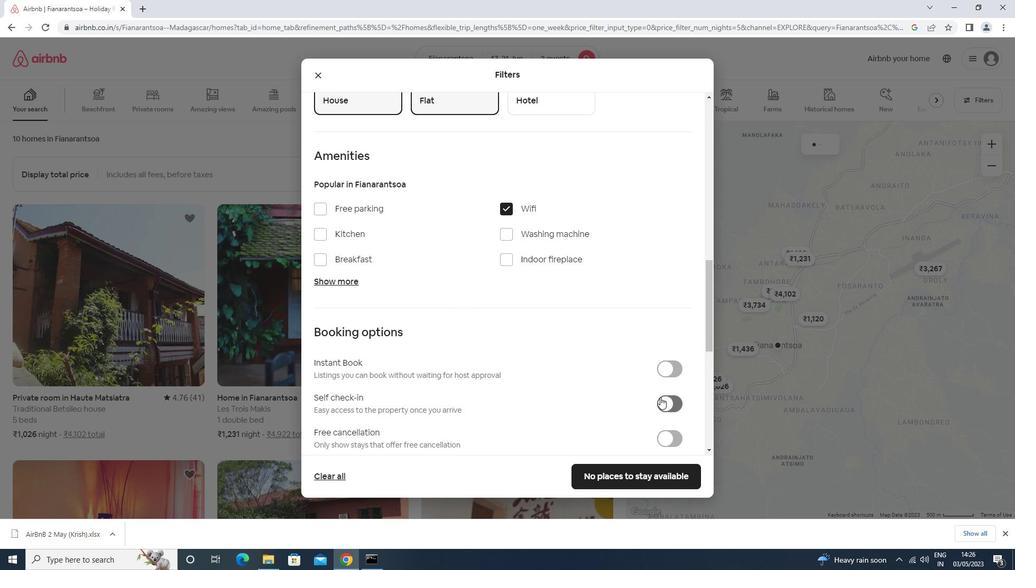 
Action: Mouse pressed left at (665, 398)
Screenshot: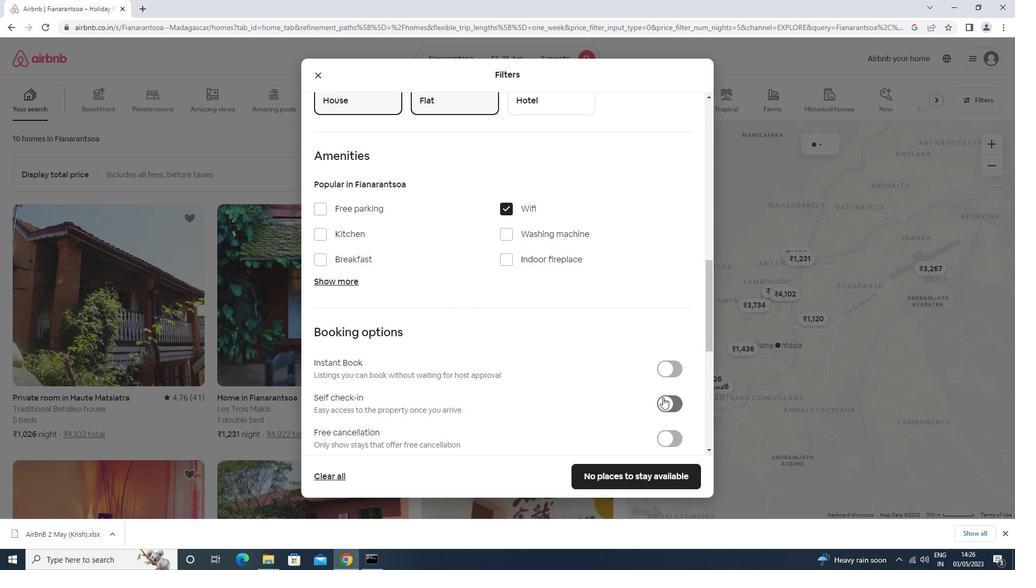 
Action: Mouse moved to (662, 390)
Screenshot: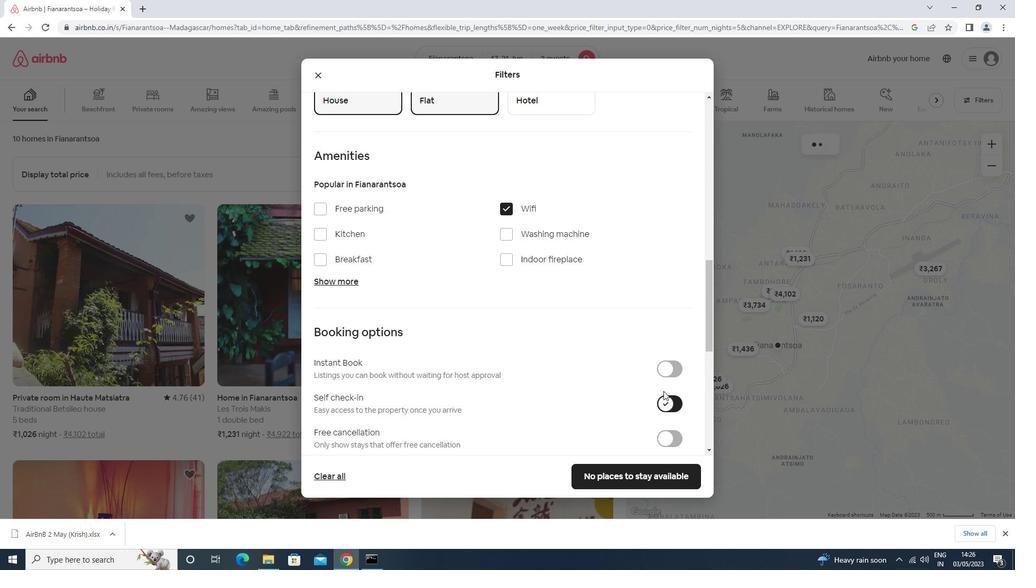 
Action: Mouse scrolled (662, 390) with delta (0, 0)
Screenshot: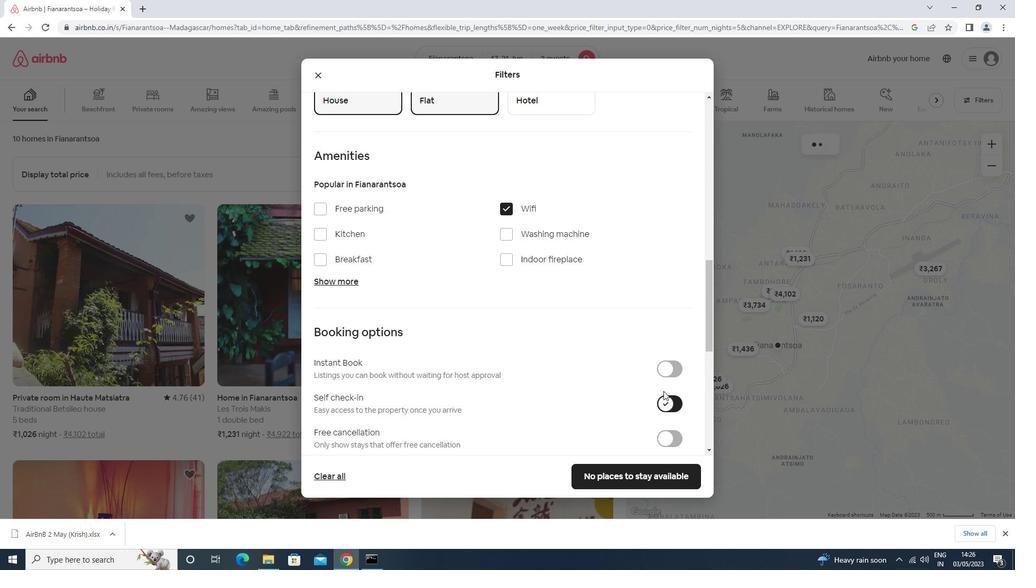 
Action: Mouse moved to (662, 393)
Screenshot: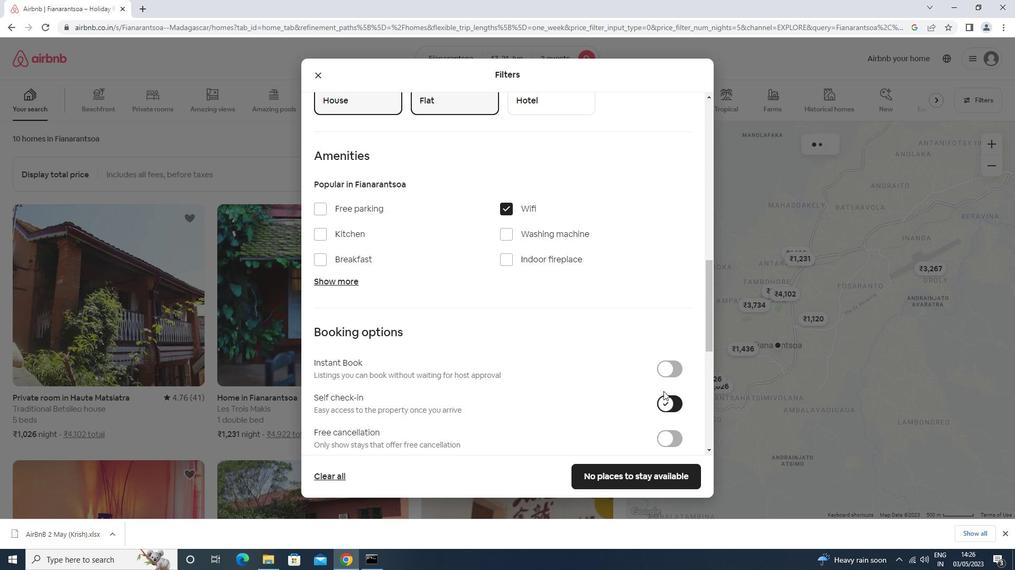 
Action: Mouse scrolled (662, 392) with delta (0, 0)
Screenshot: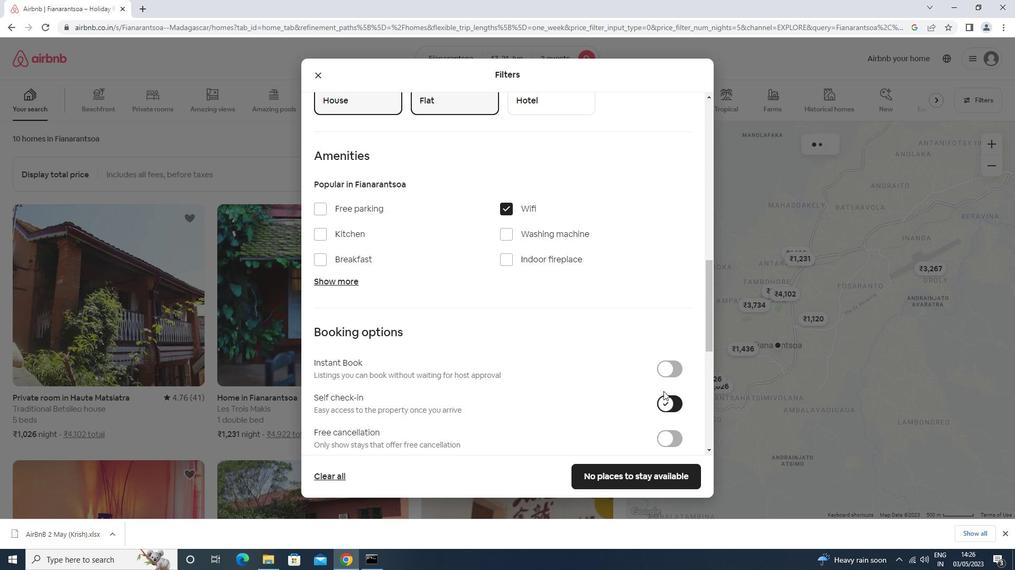 
Action: Mouse scrolled (662, 392) with delta (0, 0)
Screenshot: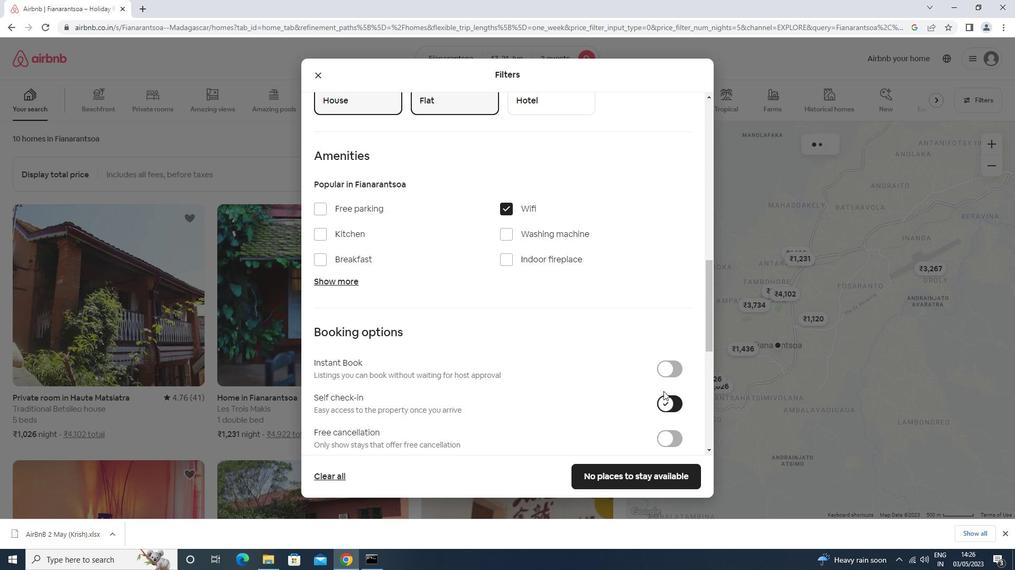 
Action: Mouse scrolled (662, 392) with delta (0, 0)
Screenshot: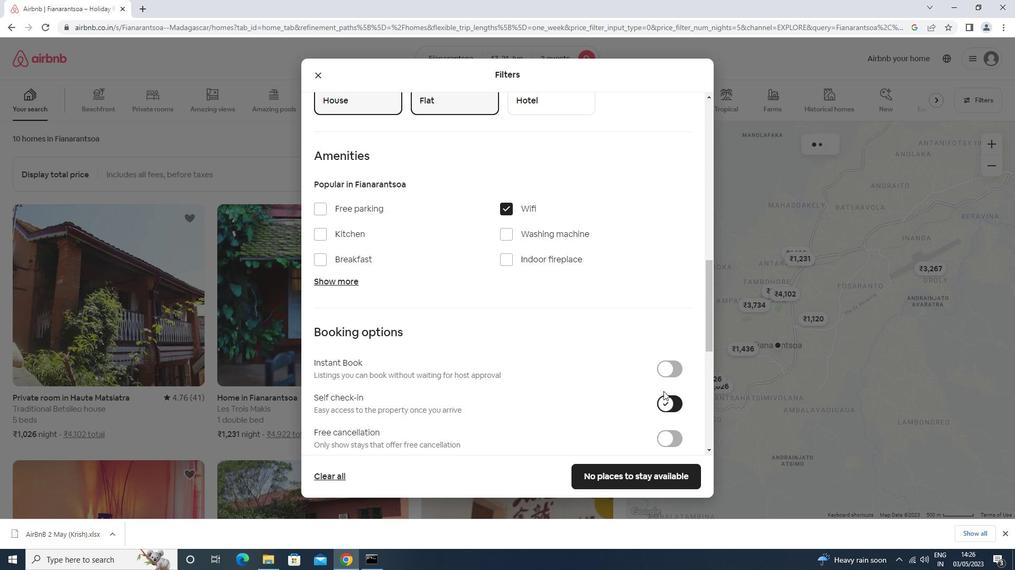 
Action: Mouse scrolled (662, 392) with delta (0, 0)
Screenshot: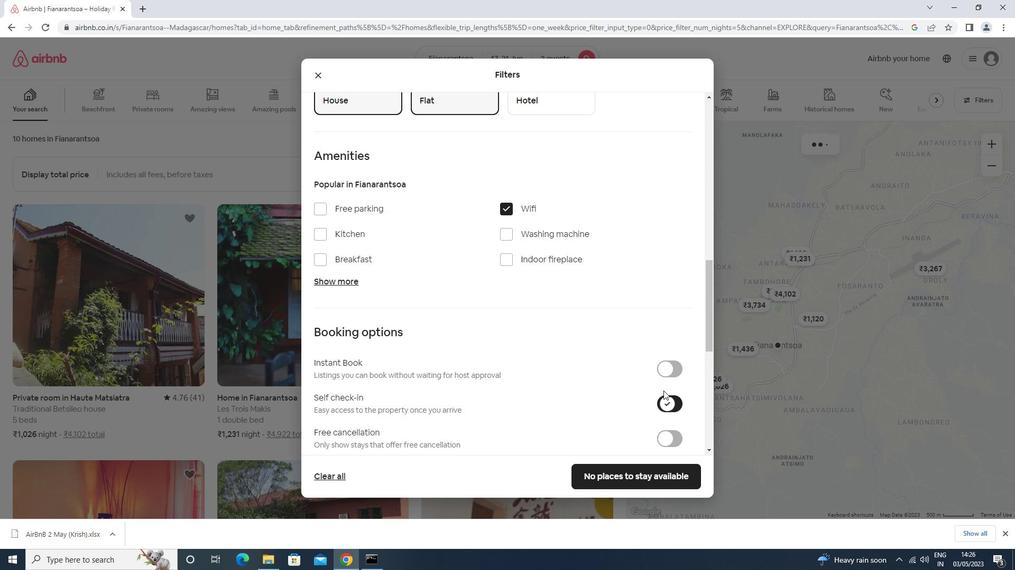 
Action: Mouse scrolled (662, 393) with delta (0, 0)
Screenshot: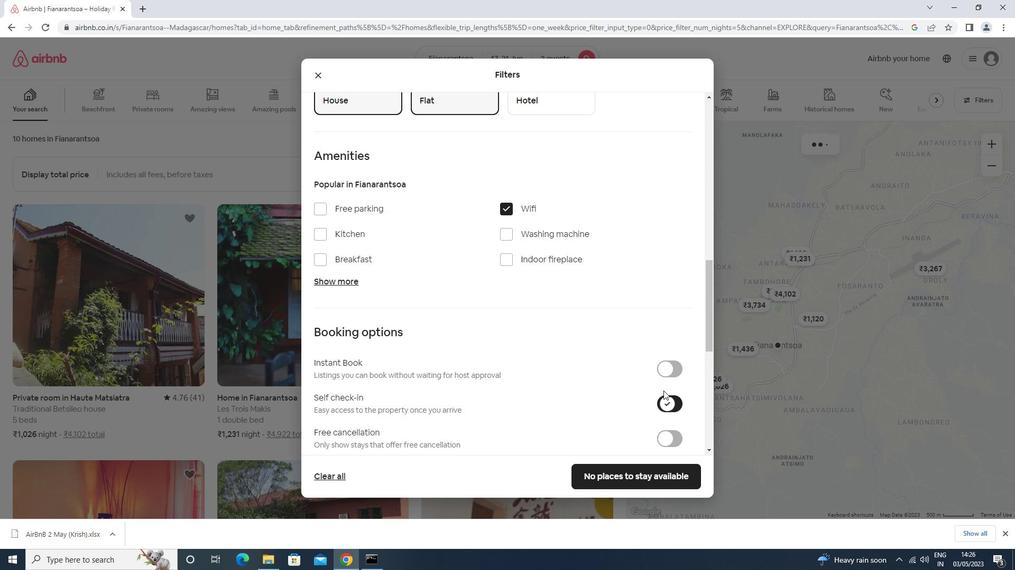 
Action: Mouse scrolled (662, 392) with delta (0, 0)
Screenshot: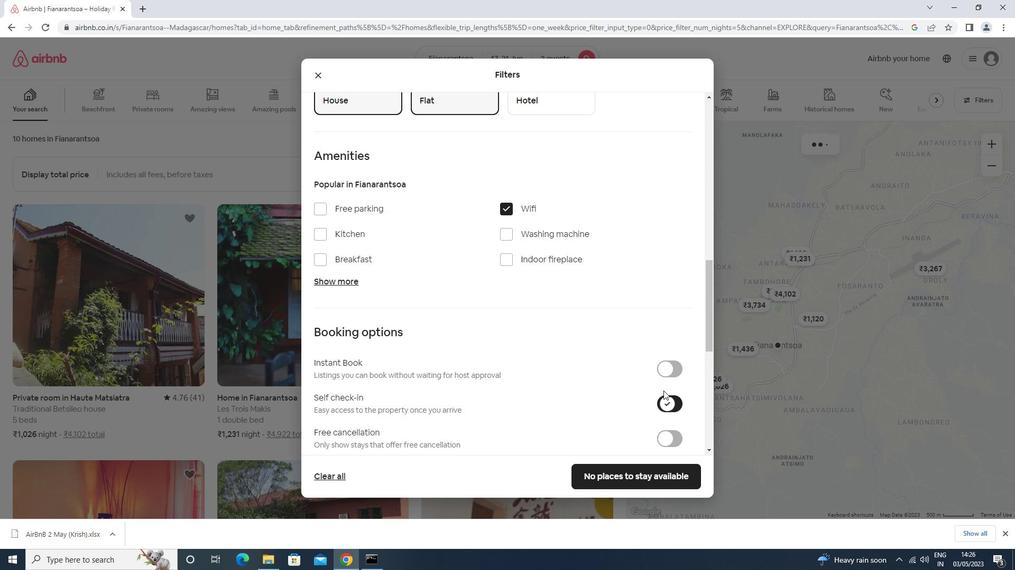 
Action: Mouse moved to (376, 426)
Screenshot: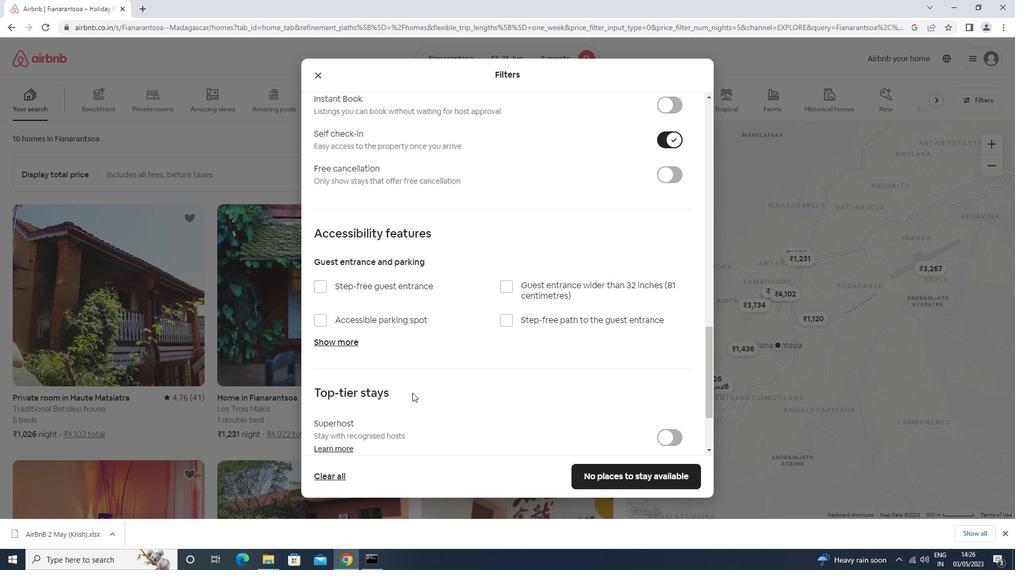 
Action: Mouse scrolled (376, 425) with delta (0, 0)
Screenshot: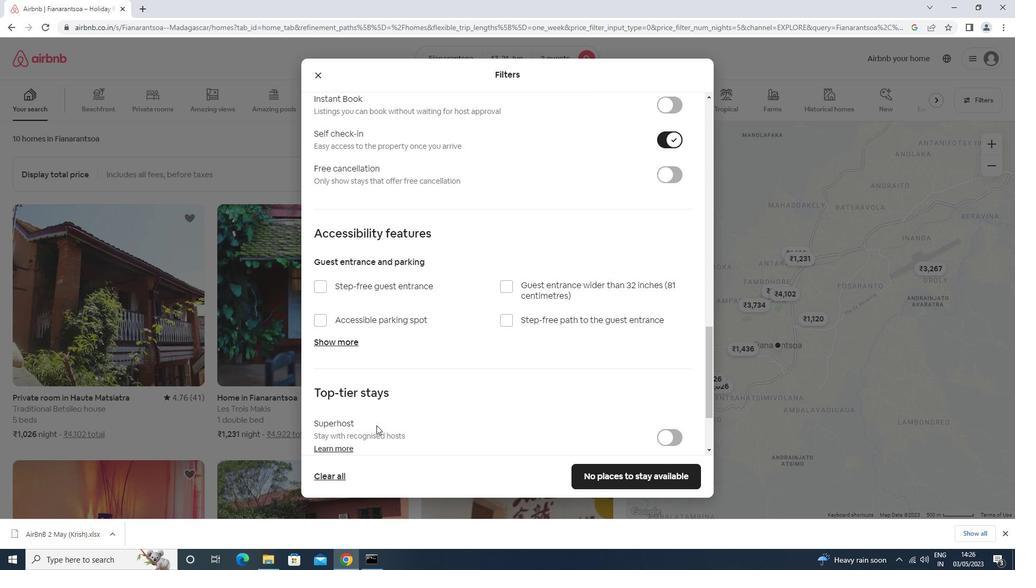 
Action: Mouse scrolled (376, 425) with delta (0, 0)
Screenshot: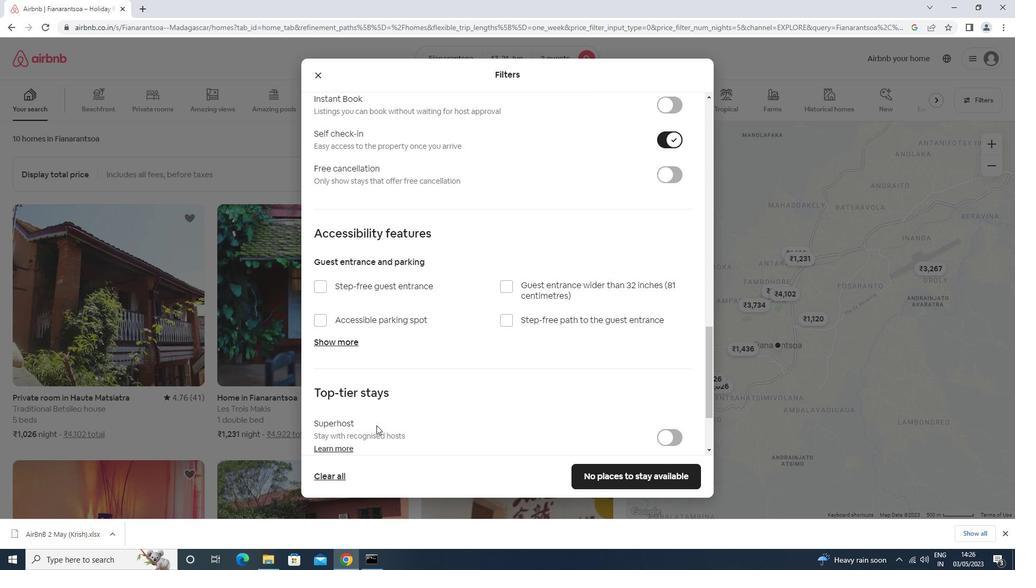 
Action: Mouse scrolled (376, 425) with delta (0, 0)
Screenshot: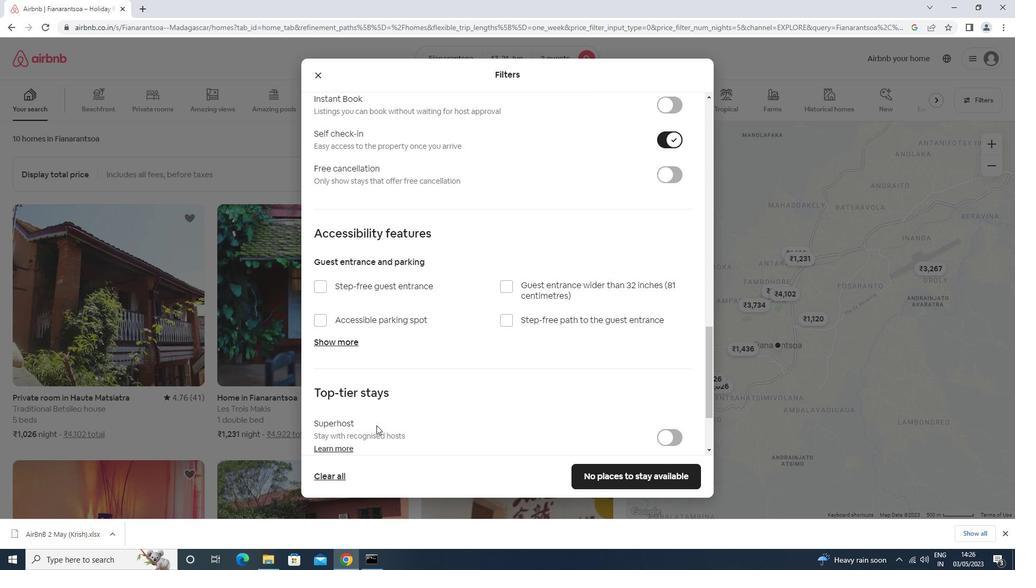 
Action: Mouse scrolled (376, 425) with delta (0, 0)
Screenshot: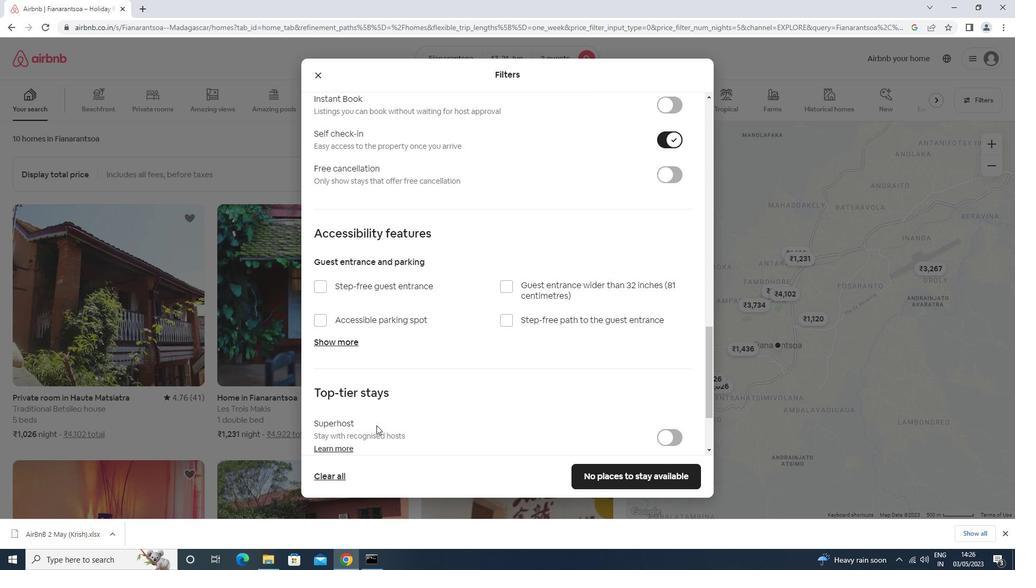 
Action: Mouse moved to (375, 426)
Screenshot: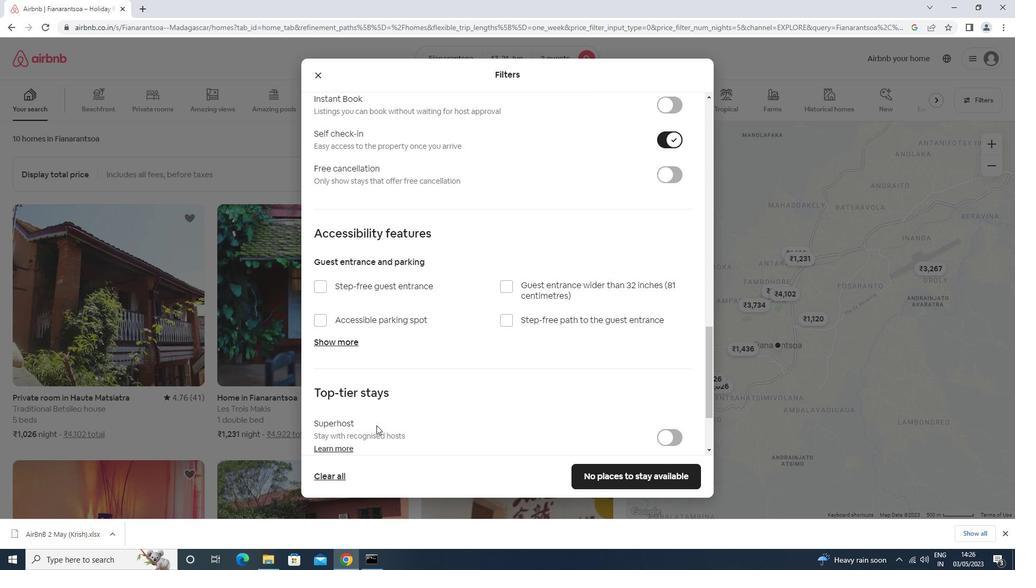 
Action: Mouse scrolled (375, 426) with delta (0, 0)
Screenshot: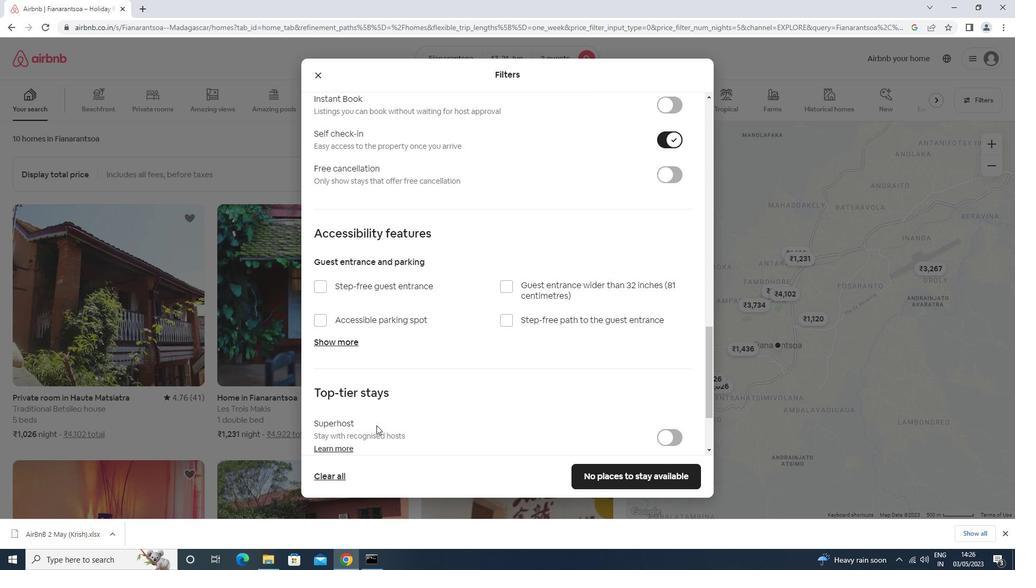
Action: Mouse moved to (349, 420)
Screenshot: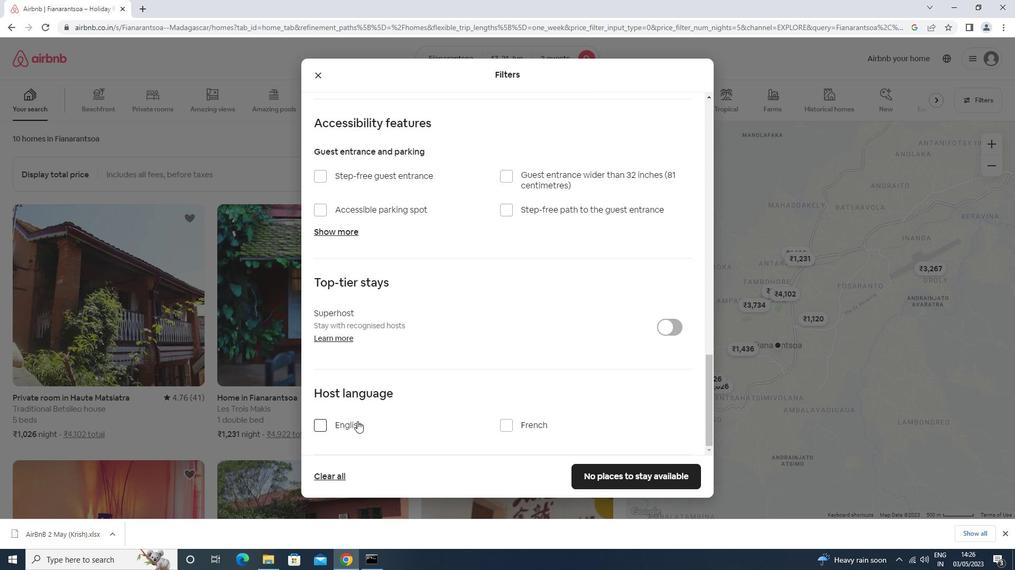 
Action: Mouse pressed left at (349, 420)
Screenshot: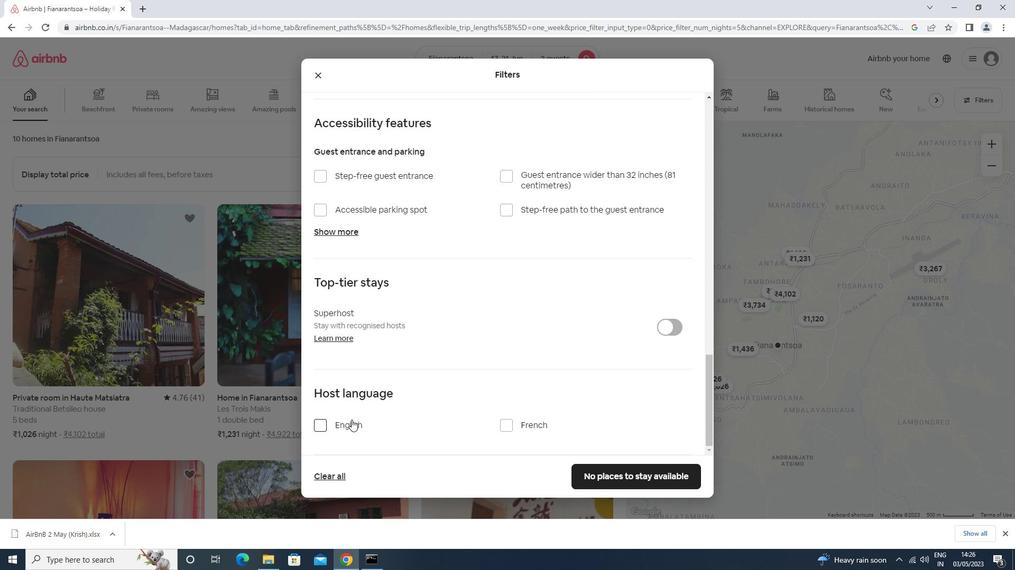 
Action: Mouse moved to (612, 467)
Screenshot: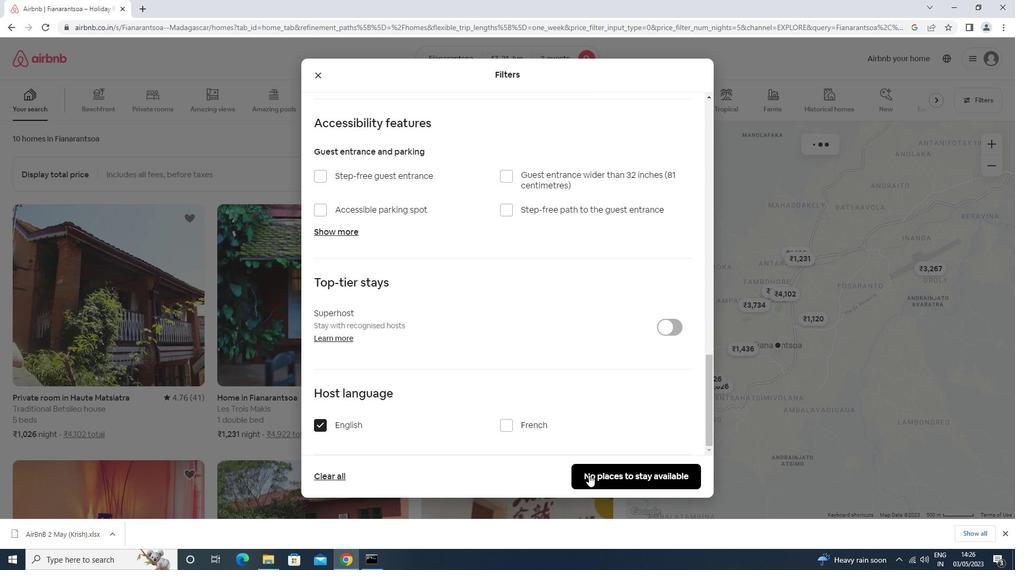 
Action: Mouse pressed left at (612, 467)
Screenshot: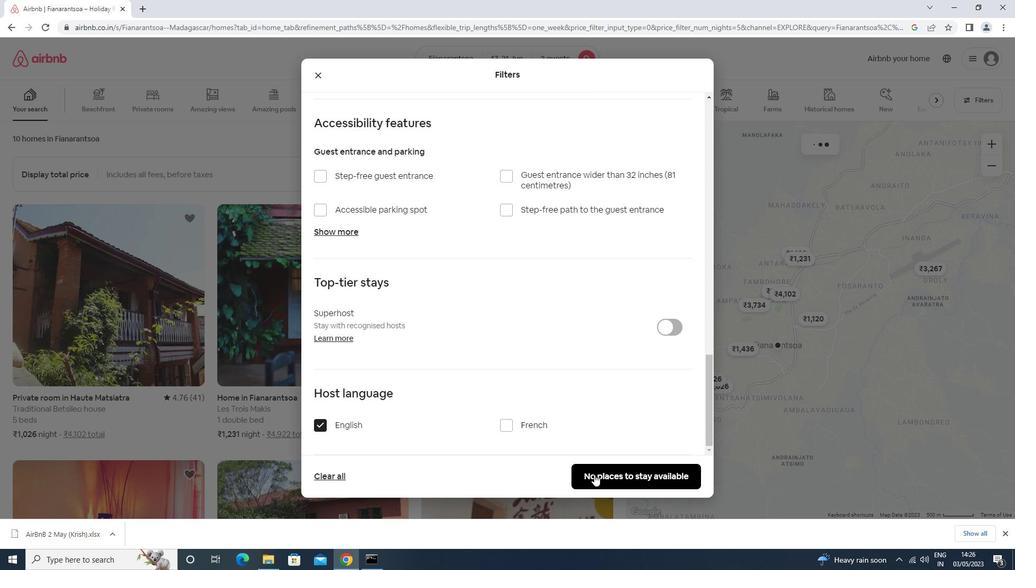 
Action: Mouse moved to (606, 472)
Screenshot: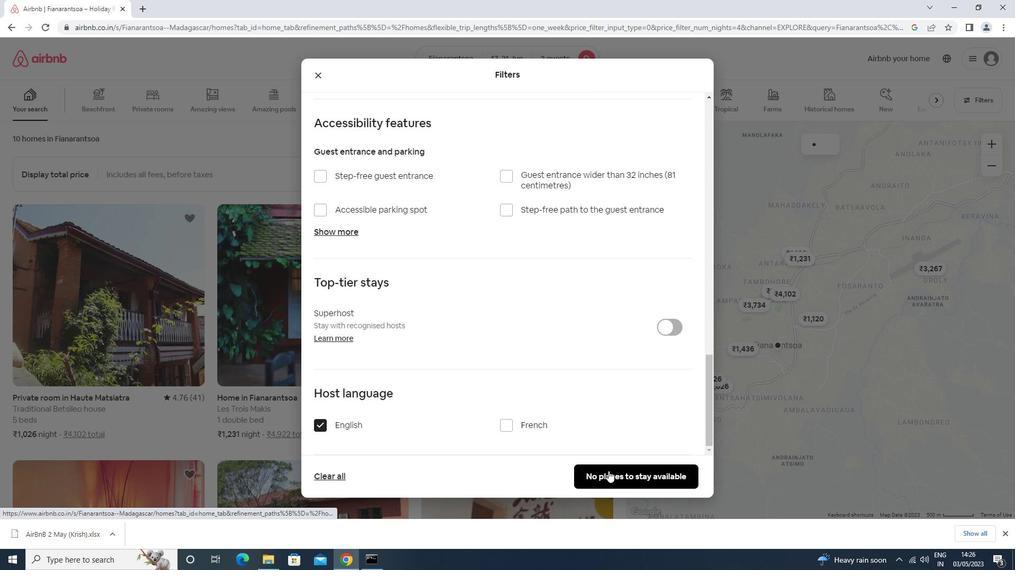 
